 Task: Add a signature Grant Allen containing With sincere appreciation and warm wishes, Grant Allen to email address softage.5@softage.net and add a label Therapy
Action: Mouse moved to (658, 226)
Screenshot: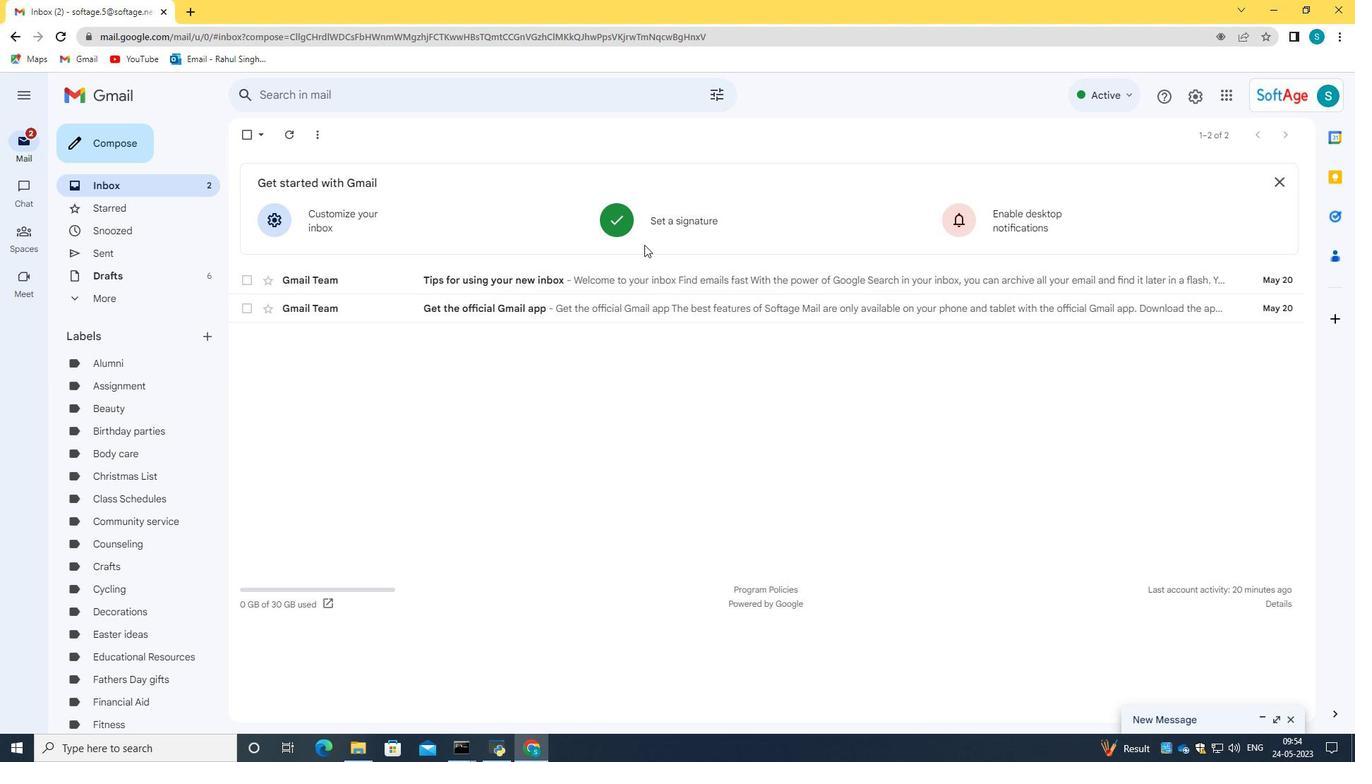 
Action: Mouse pressed left at (658, 226)
Screenshot: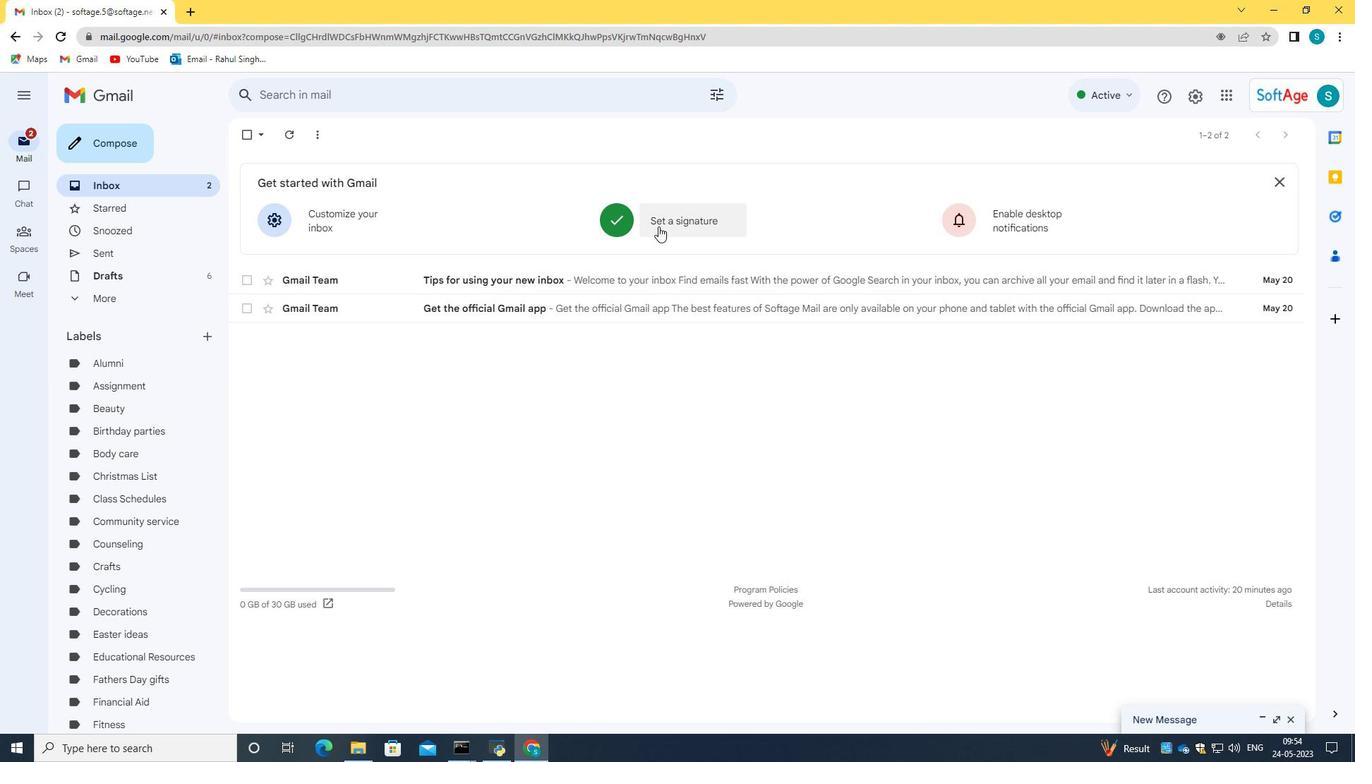 
Action: Mouse moved to (705, 314)
Screenshot: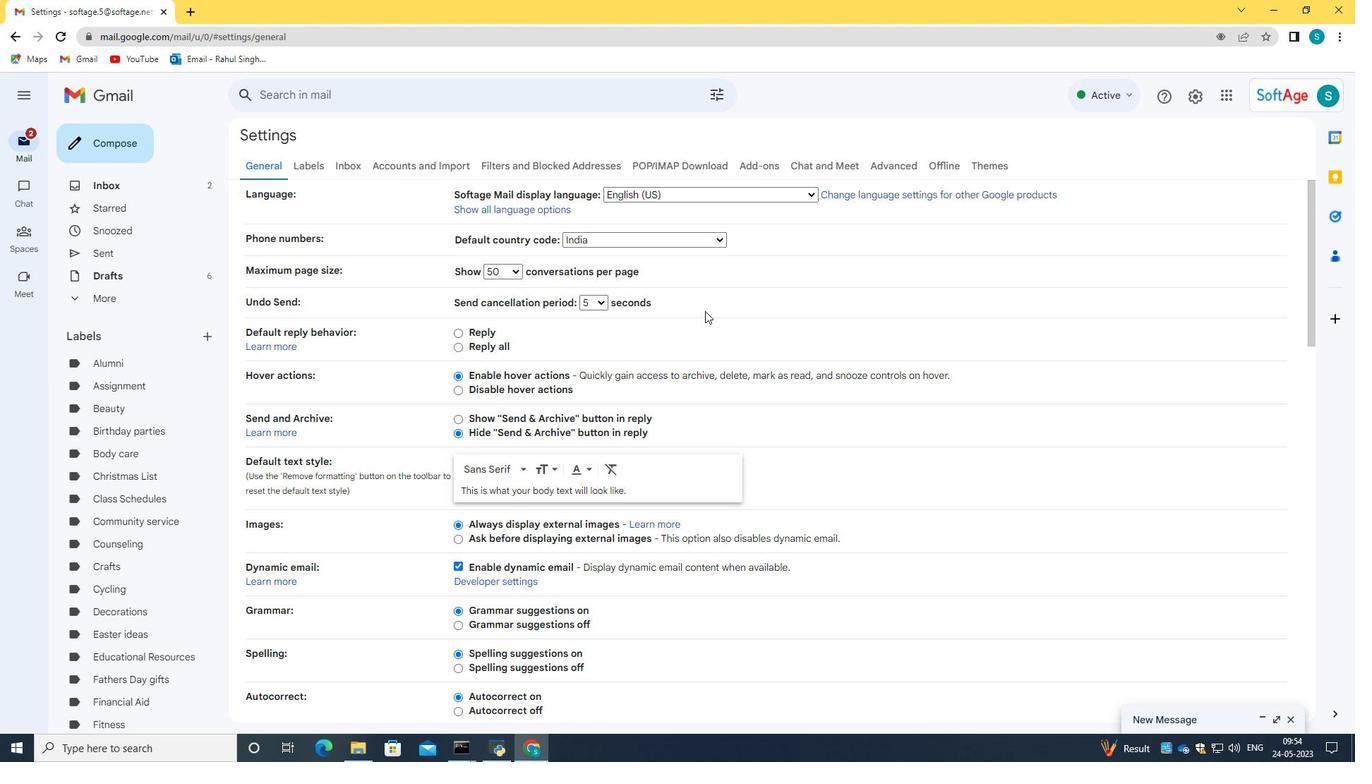 
Action: Mouse scrolled (705, 313) with delta (0, 0)
Screenshot: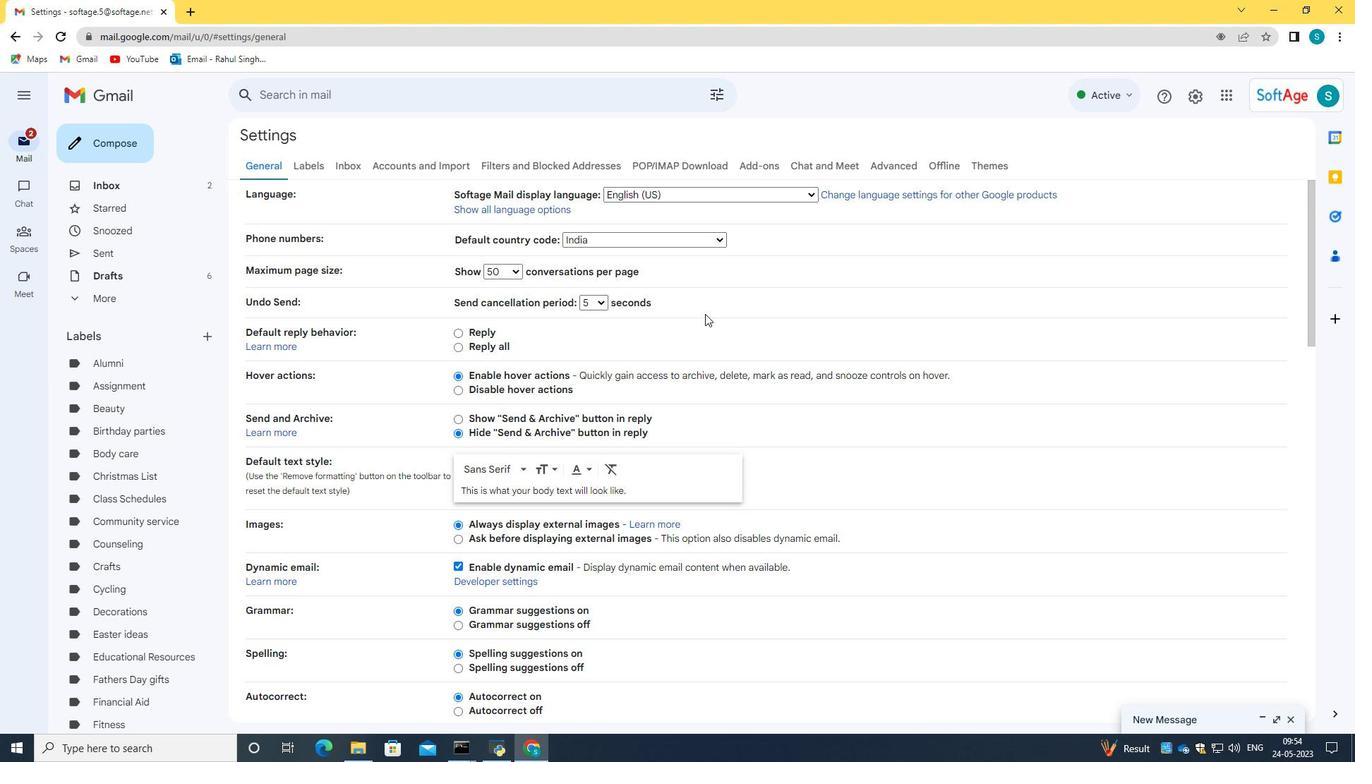 
Action: Mouse scrolled (705, 313) with delta (0, 0)
Screenshot: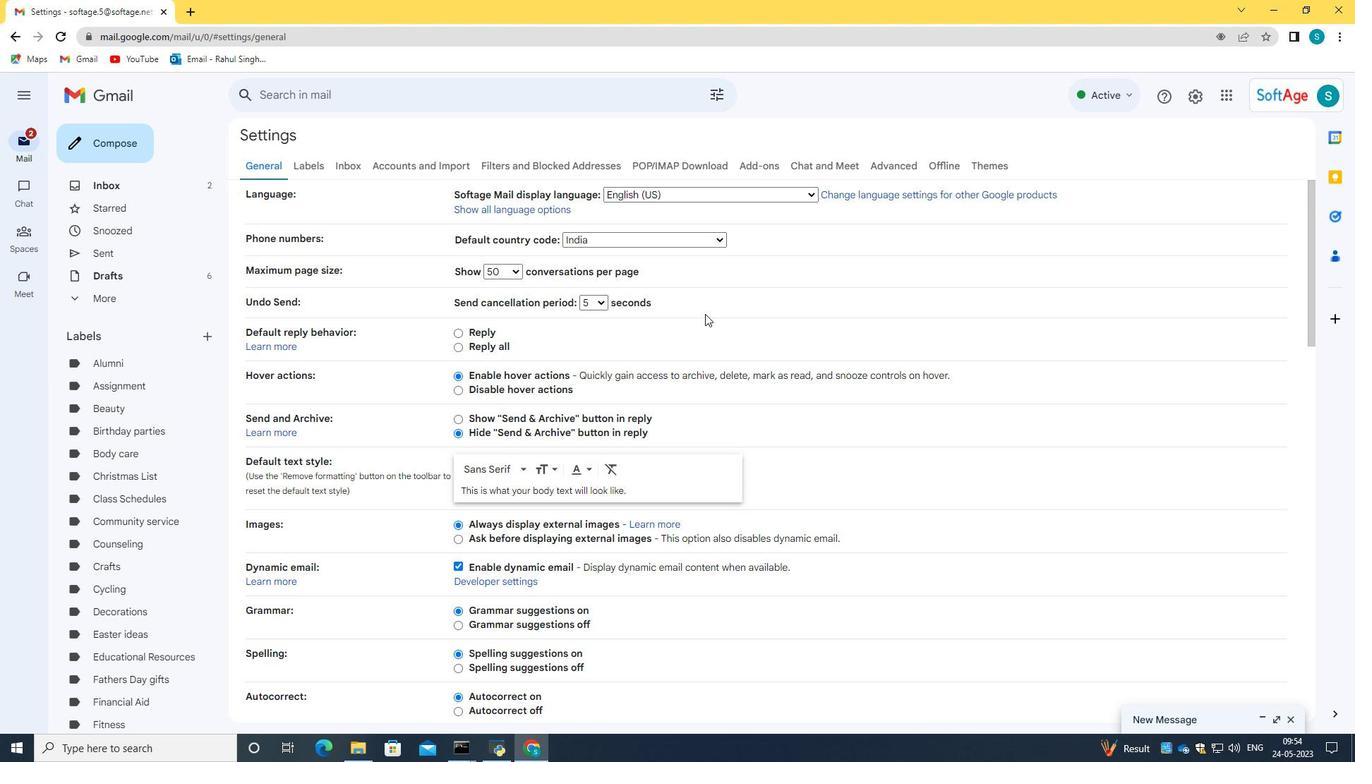 
Action: Mouse scrolled (705, 313) with delta (0, 0)
Screenshot: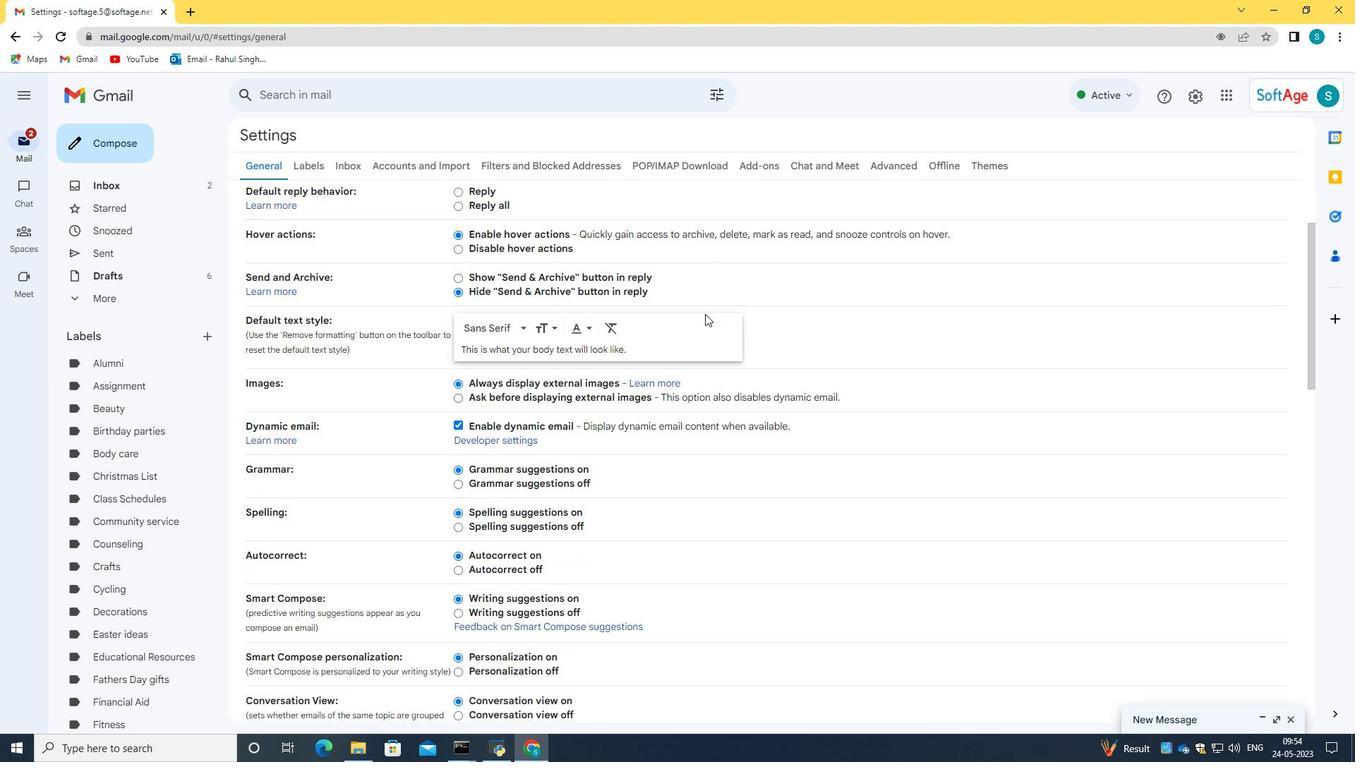 
Action: Mouse scrolled (705, 313) with delta (0, 0)
Screenshot: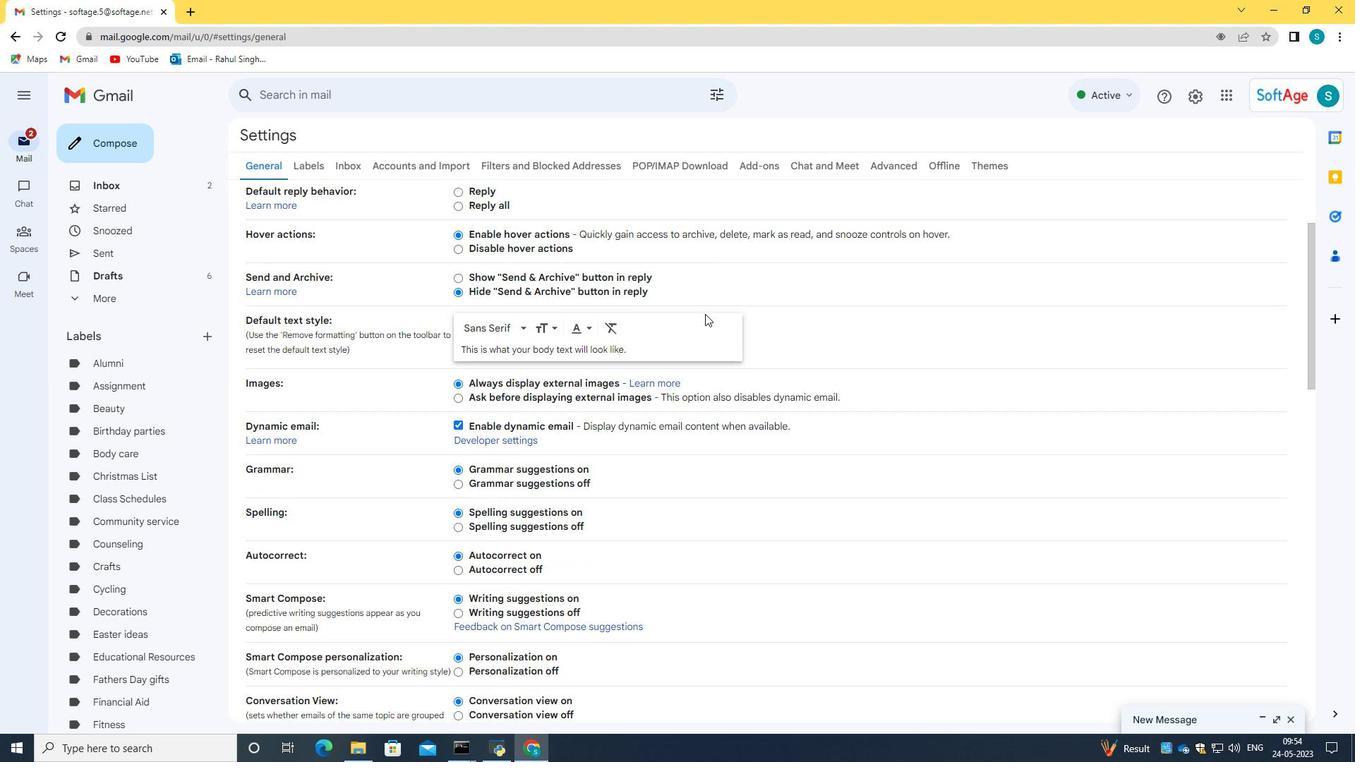 
Action: Mouse scrolled (705, 313) with delta (0, 0)
Screenshot: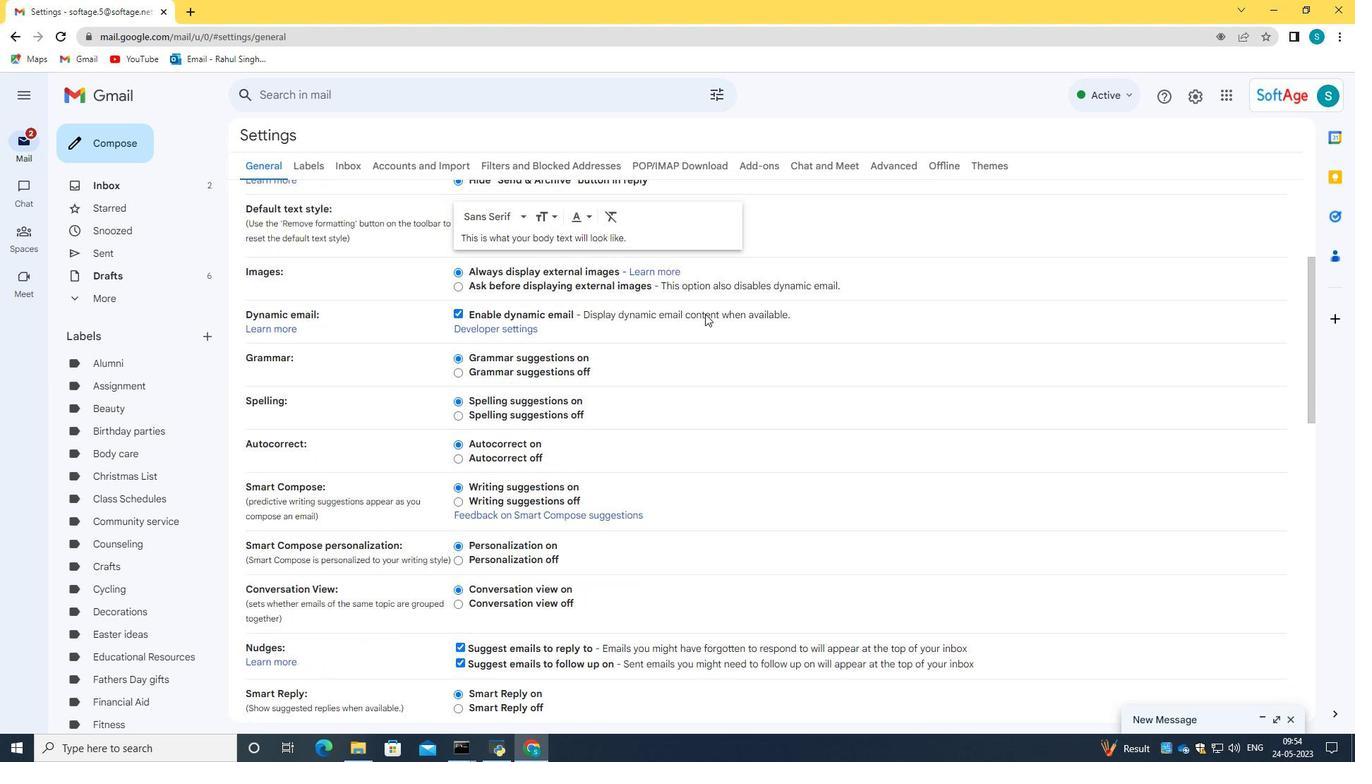 
Action: Mouse scrolled (705, 313) with delta (0, 0)
Screenshot: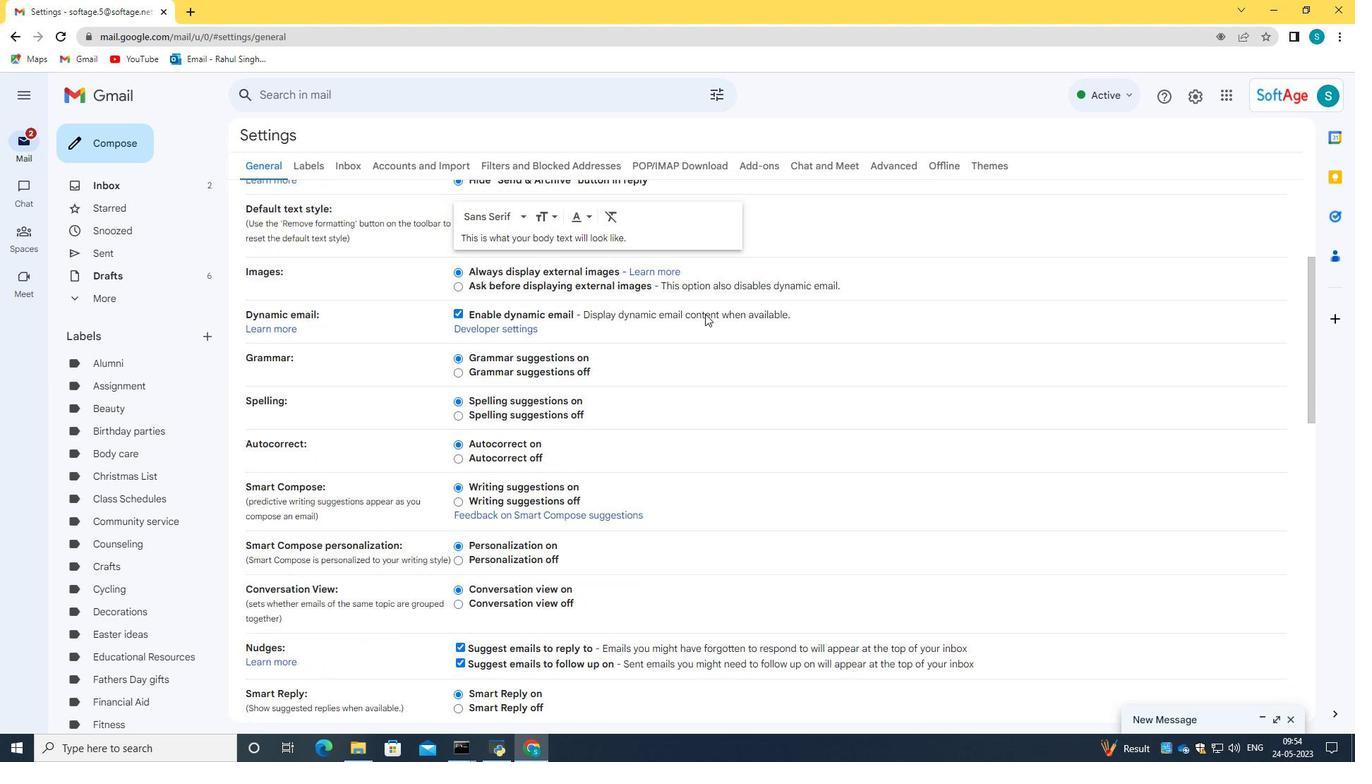 
Action: Mouse scrolled (705, 313) with delta (0, 0)
Screenshot: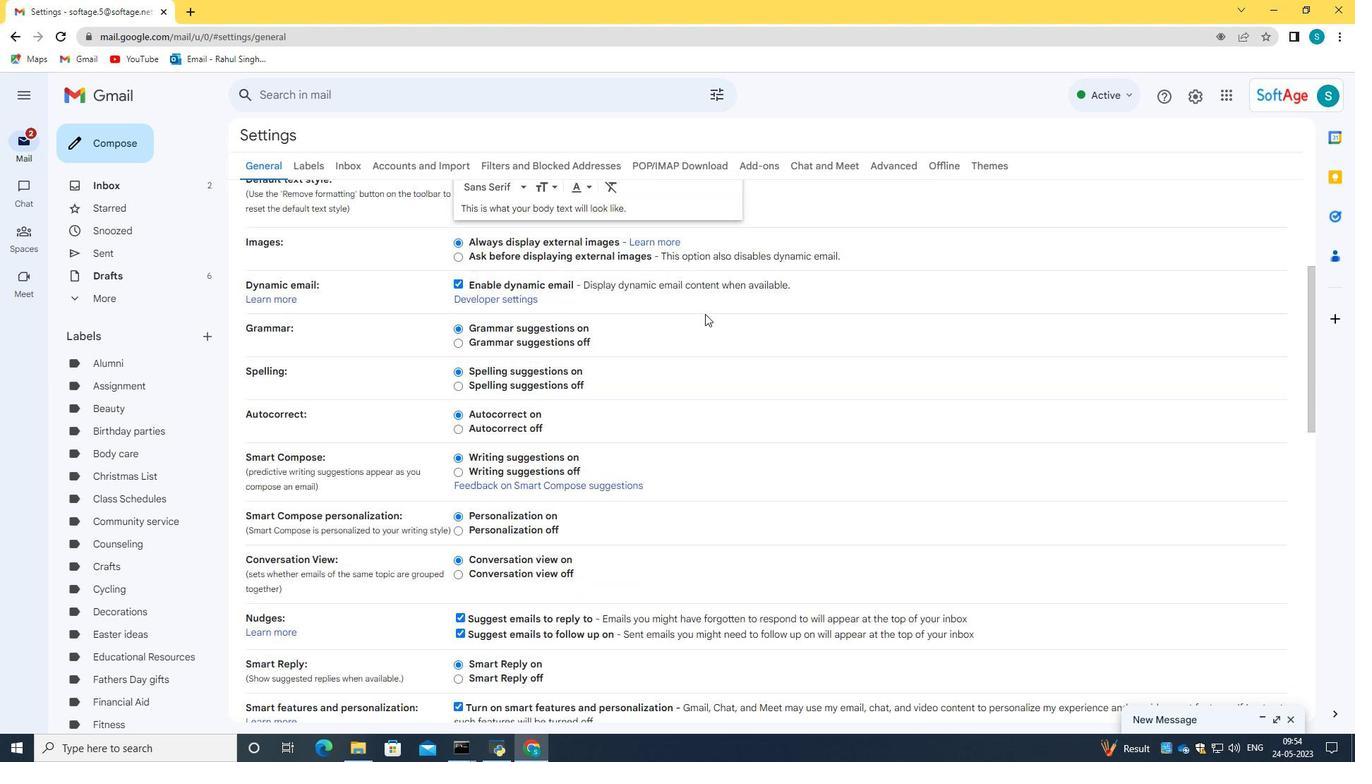 
Action: Mouse scrolled (705, 313) with delta (0, 0)
Screenshot: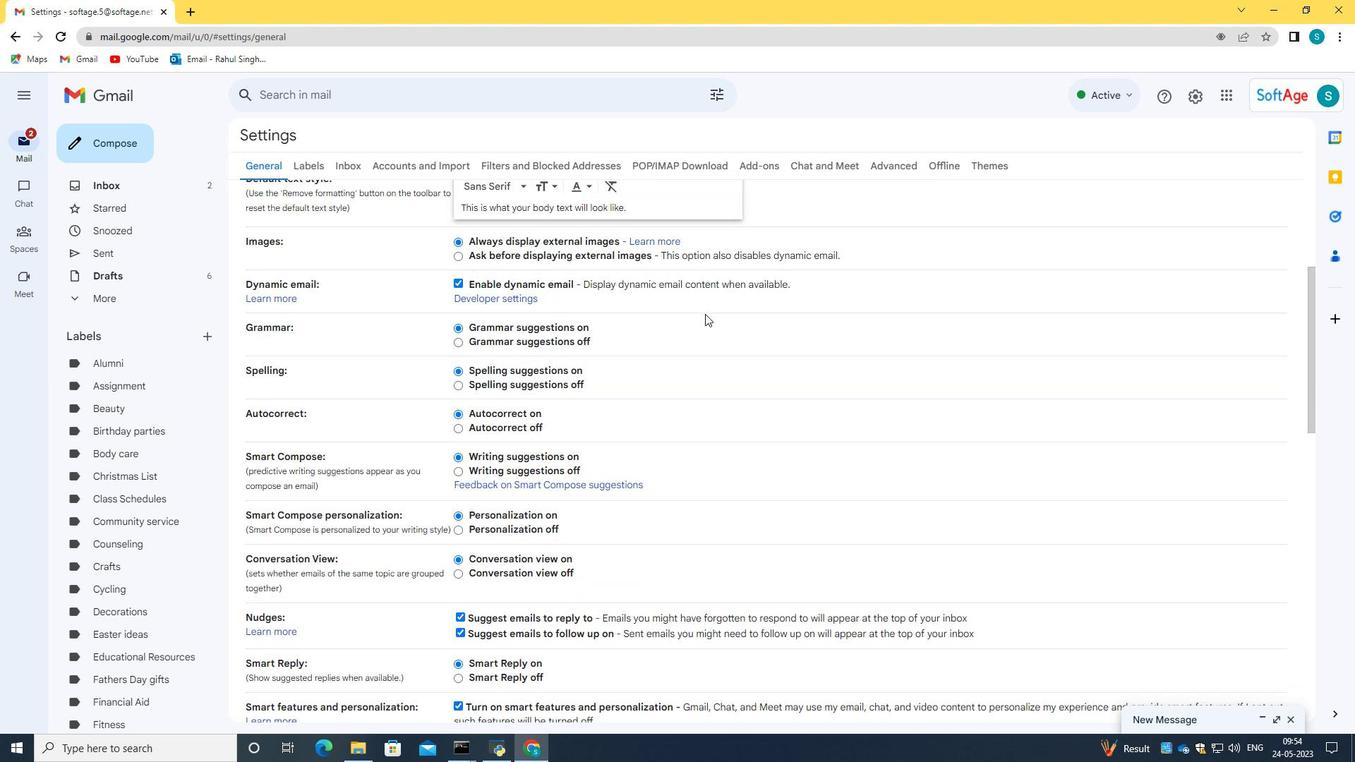 
Action: Mouse scrolled (705, 313) with delta (0, 0)
Screenshot: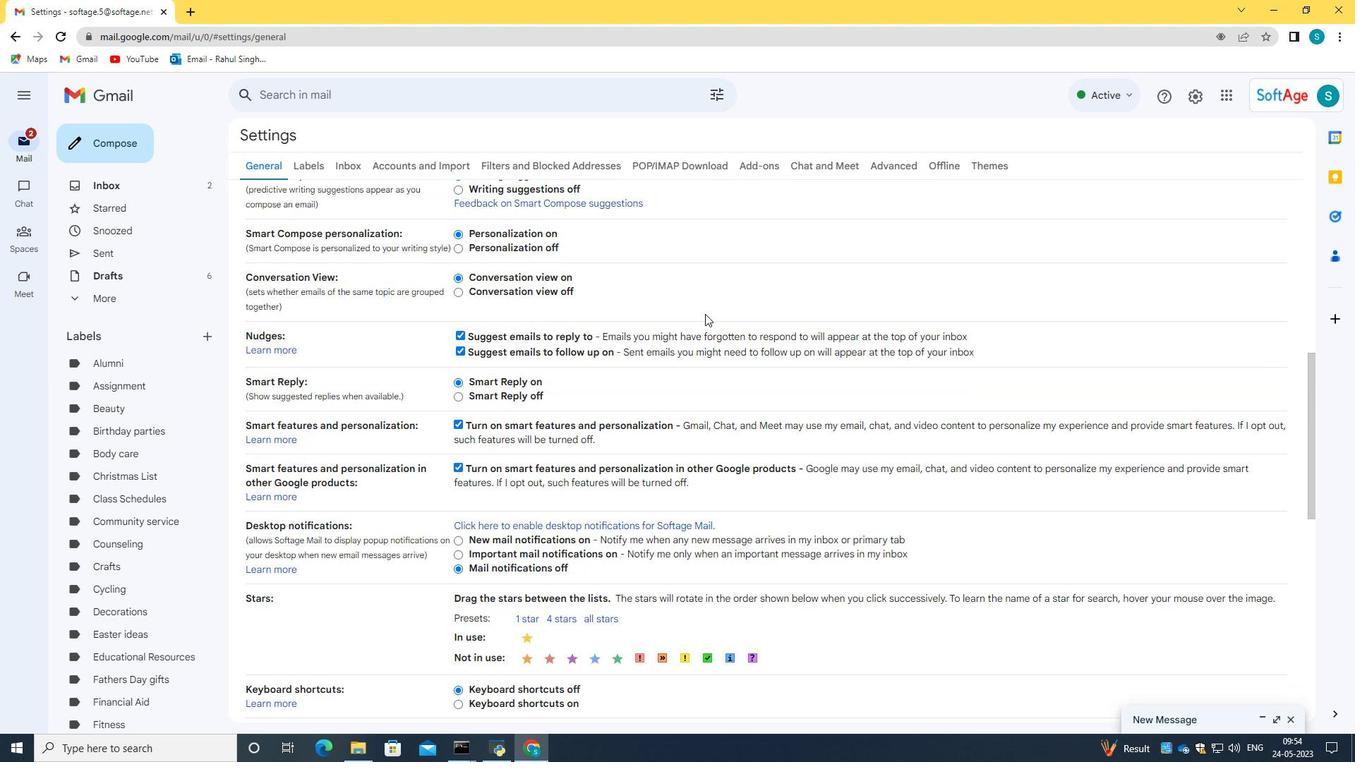
Action: Mouse scrolled (705, 313) with delta (0, 0)
Screenshot: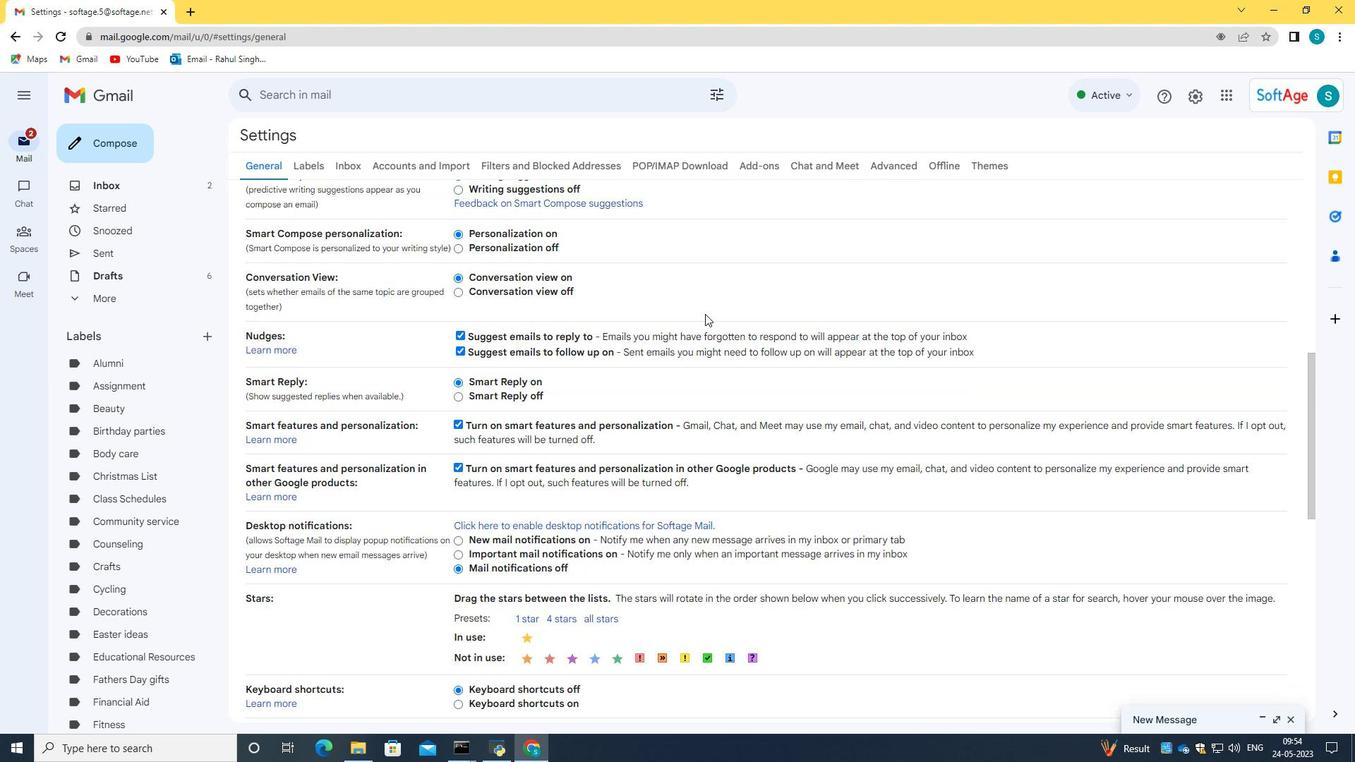 
Action: Mouse scrolled (705, 313) with delta (0, 0)
Screenshot: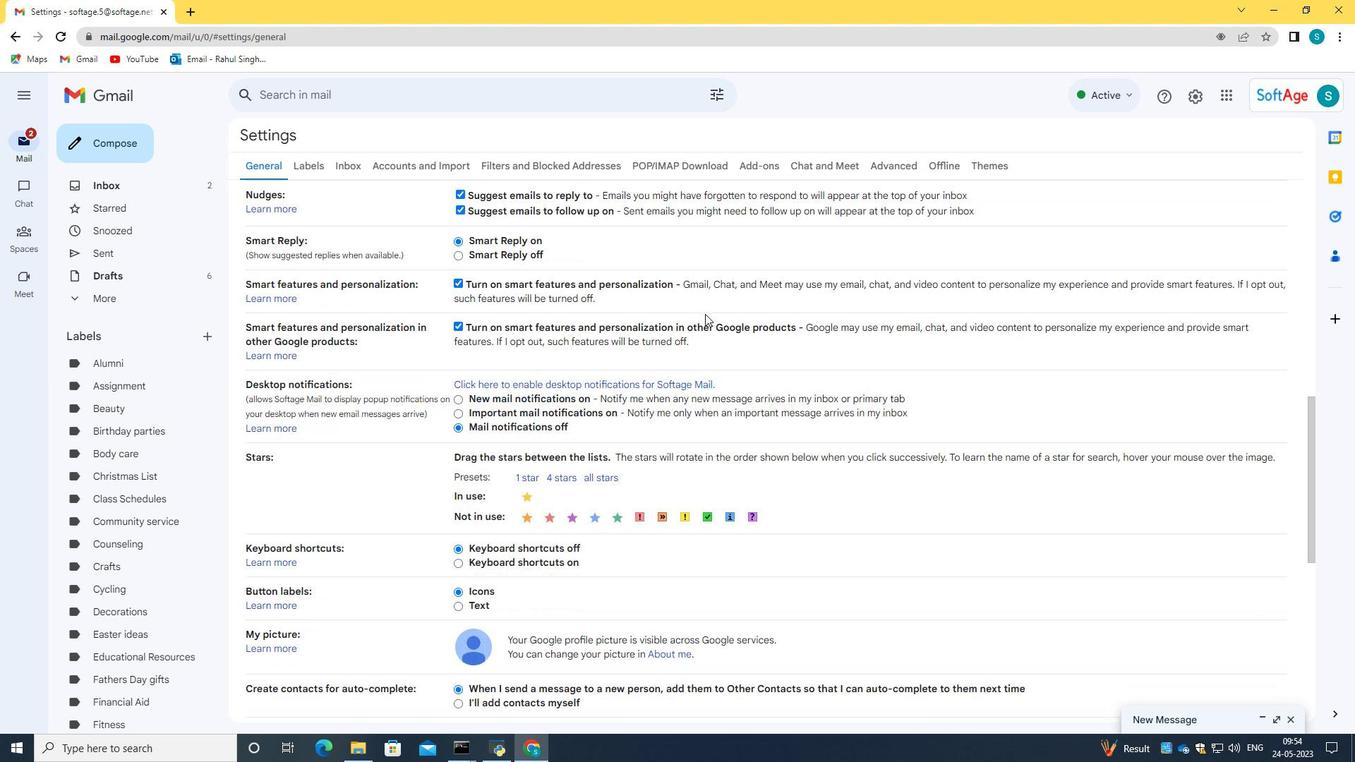 
Action: Mouse scrolled (705, 313) with delta (0, 0)
Screenshot: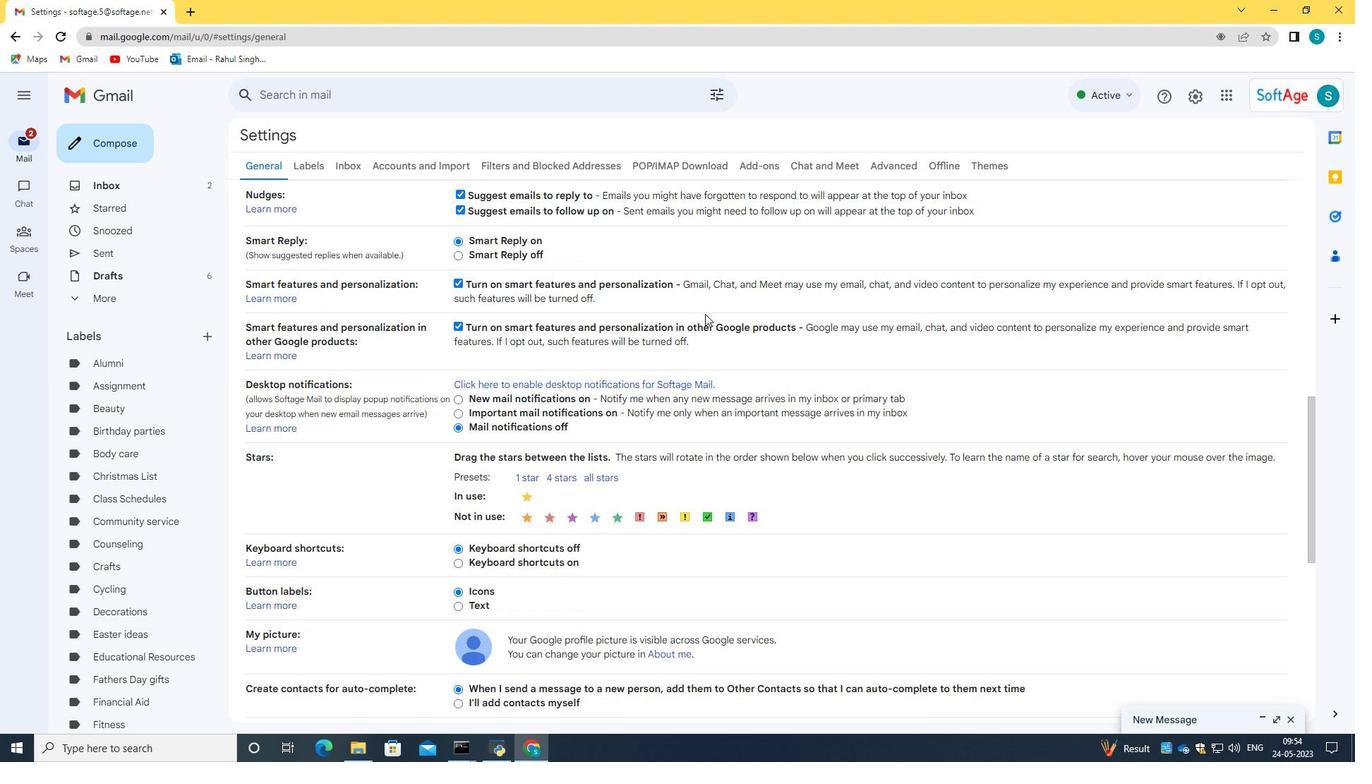 
Action: Mouse scrolled (705, 313) with delta (0, 0)
Screenshot: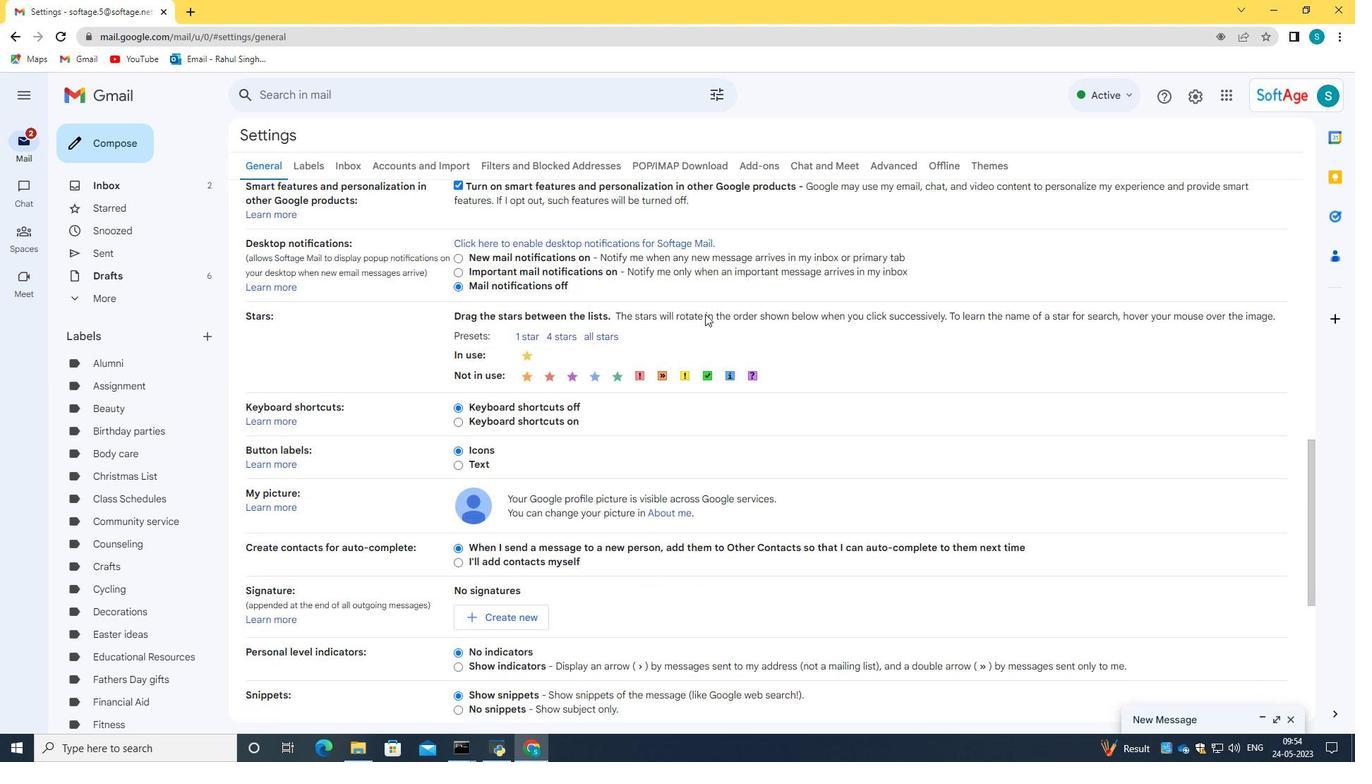 
Action: Mouse scrolled (705, 313) with delta (0, 0)
Screenshot: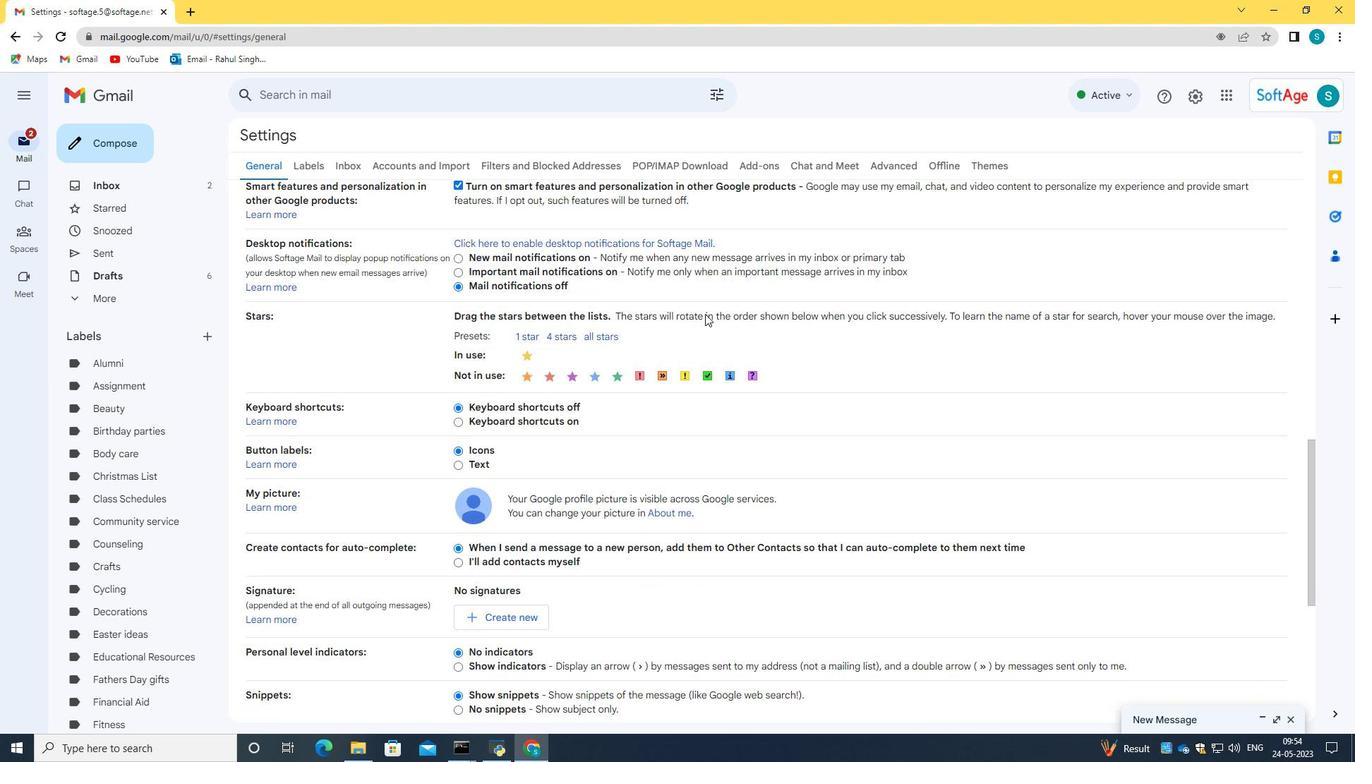 
Action: Mouse scrolled (705, 313) with delta (0, 0)
Screenshot: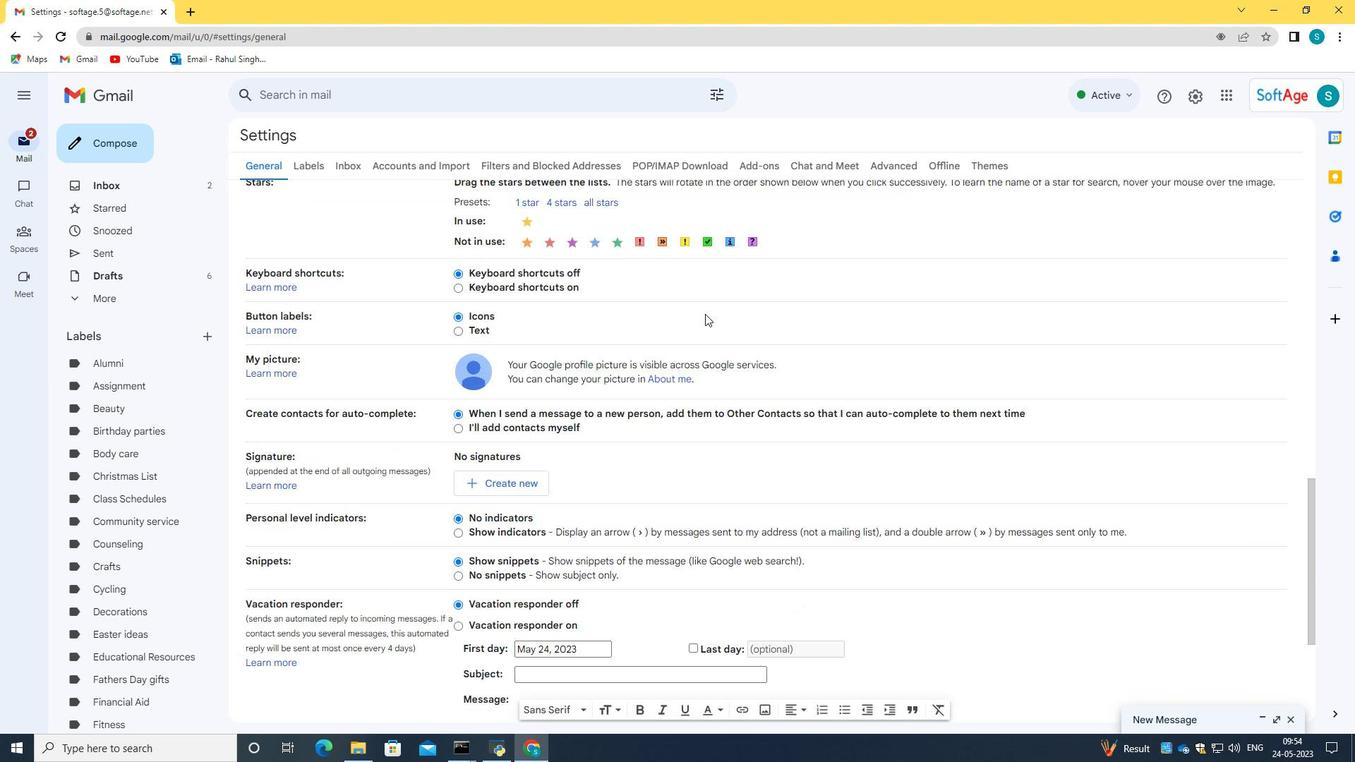 
Action: Mouse scrolled (705, 313) with delta (0, 0)
Screenshot: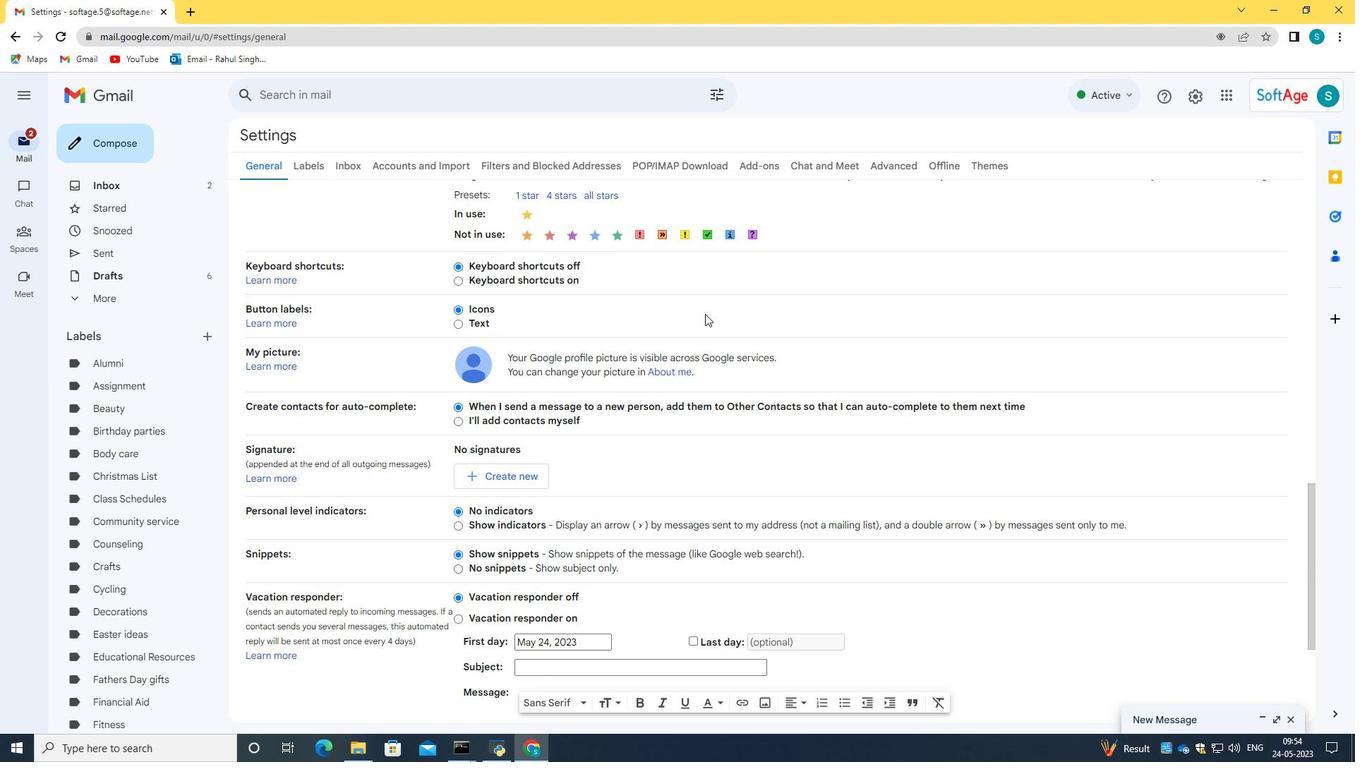 
Action: Mouse moved to (477, 337)
Screenshot: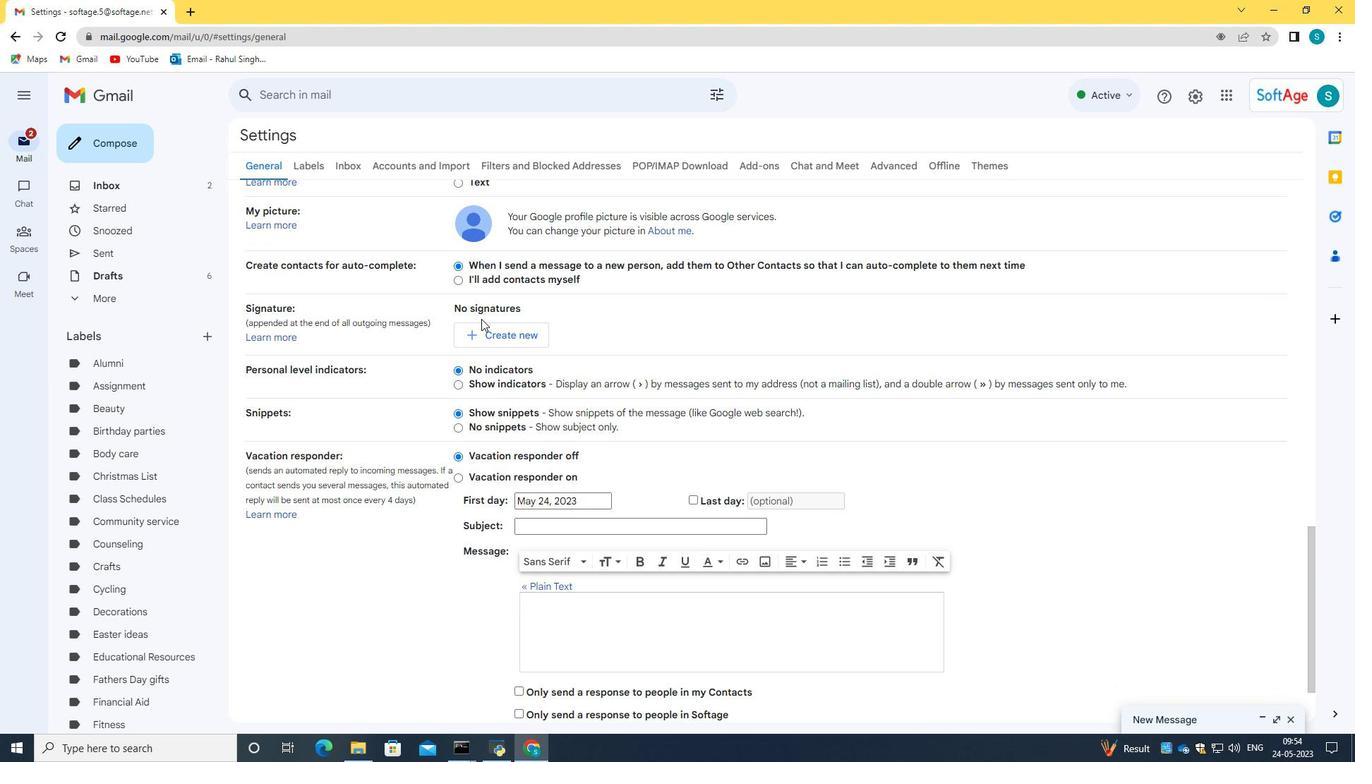 
Action: Mouse pressed left at (477, 337)
Screenshot: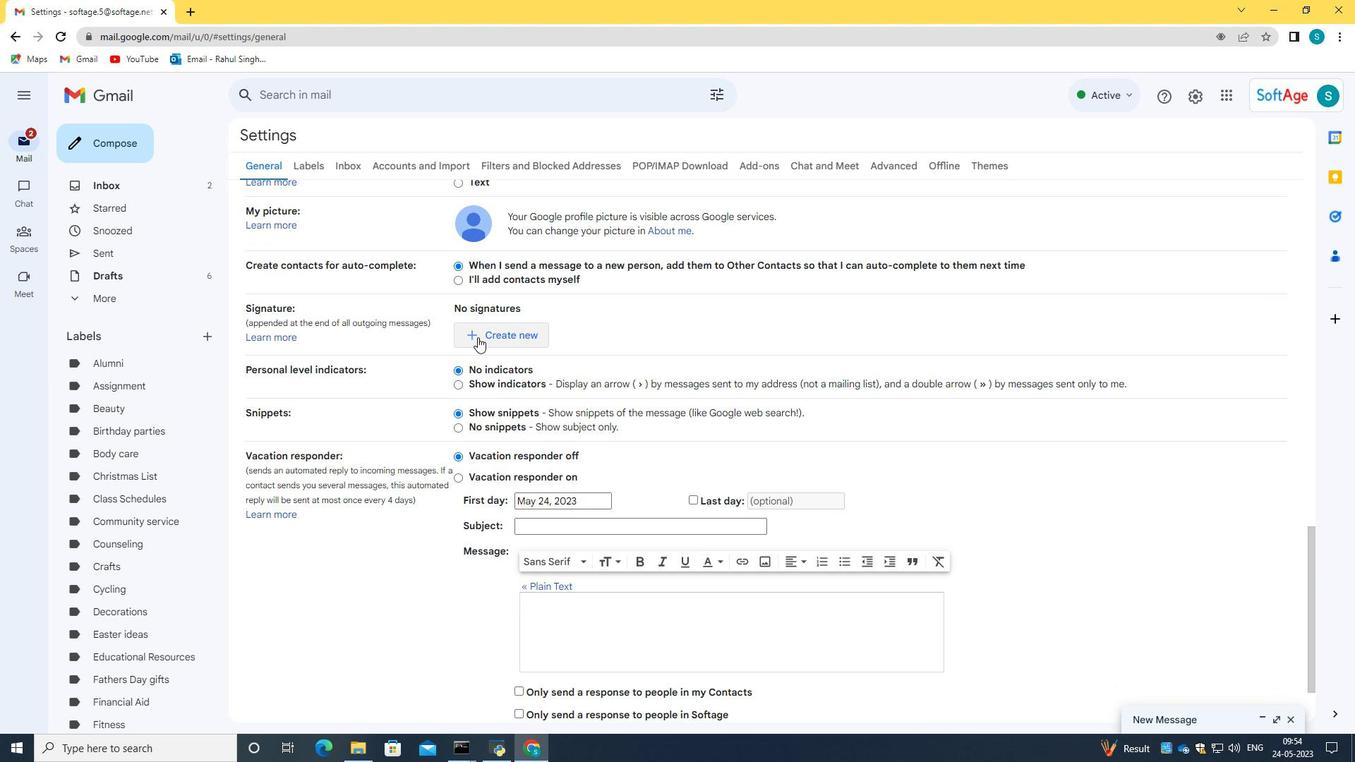 
Action: Mouse moved to (607, 385)
Screenshot: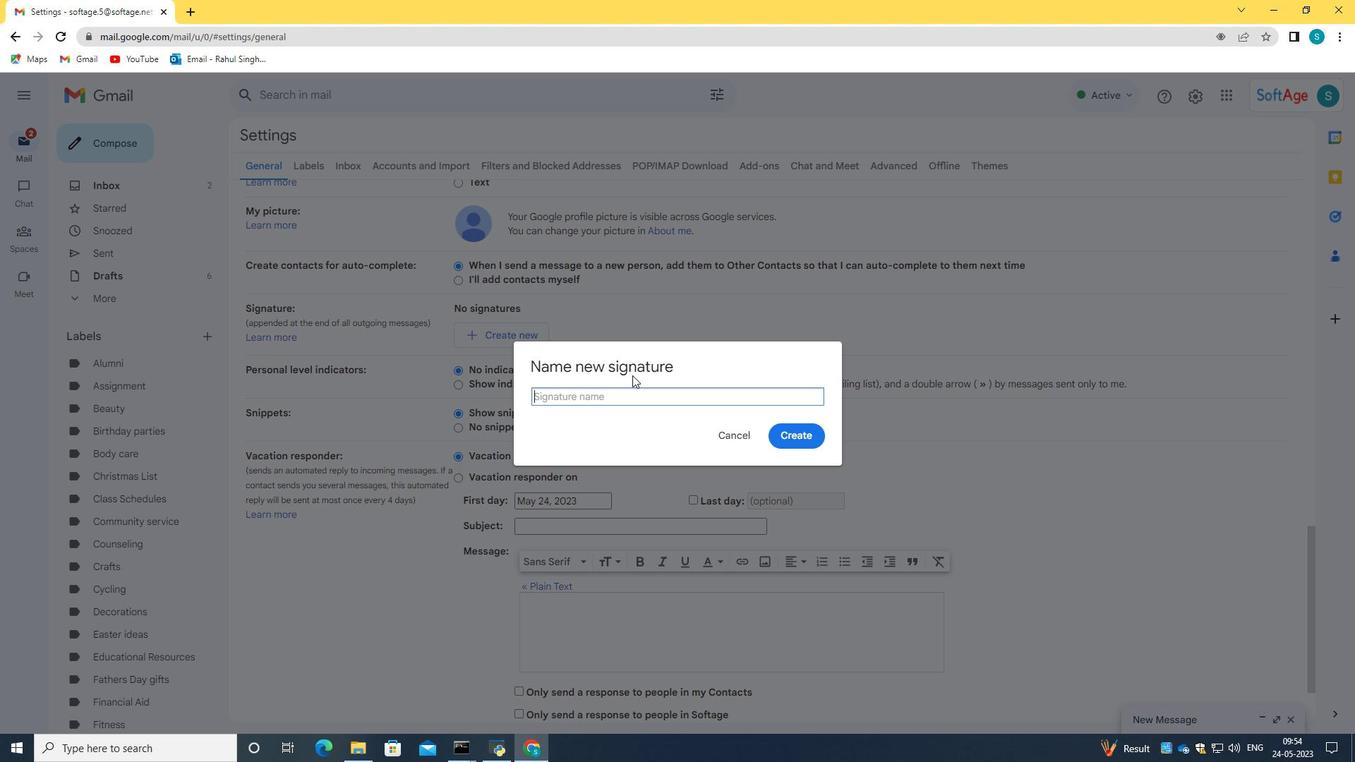 
Action: Key pressed <Key.caps_lock>G<Key.caps_lock>rant<Key.space><Key.caps_lock>C<Key.caps_lock><Key.backspace>a<Key.backspace><Key.caps_lock>A<Key.caps_lock>llen
Screenshot: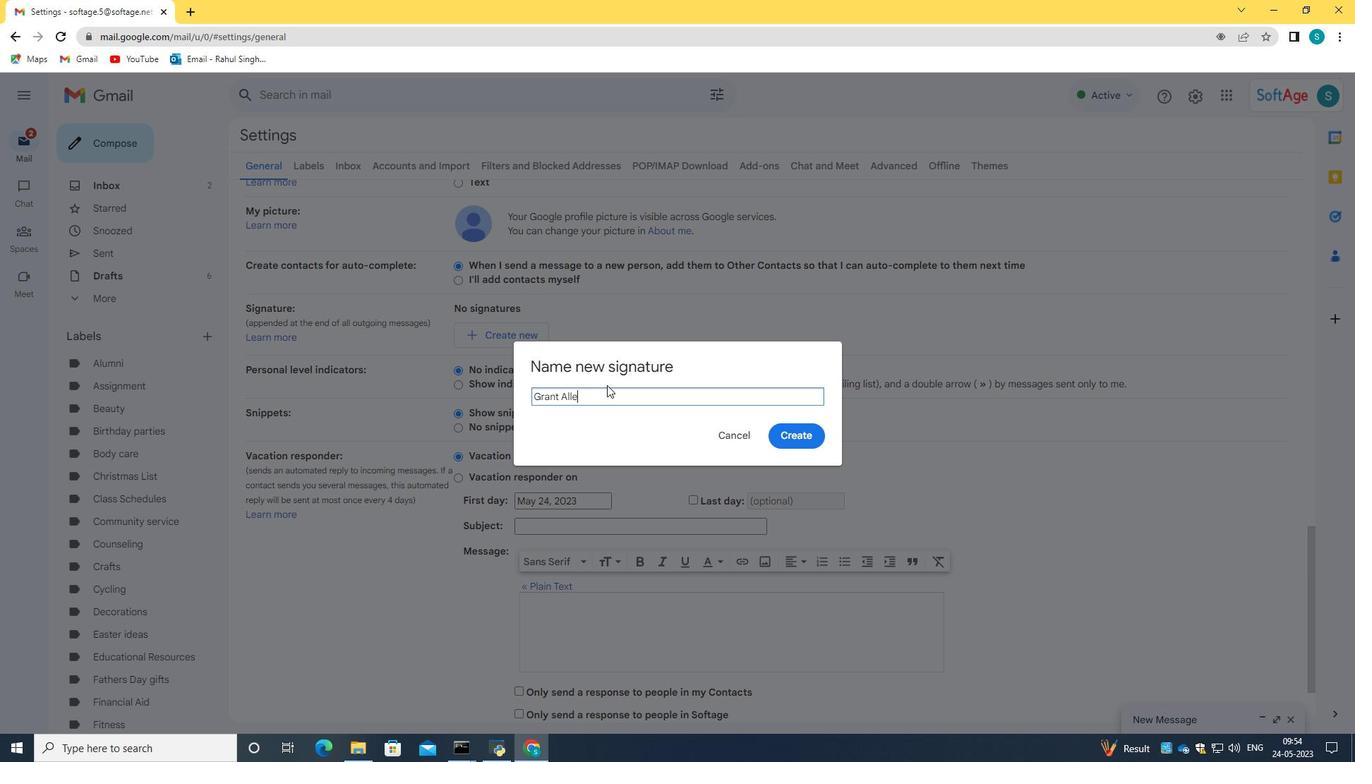 
Action: Mouse moved to (795, 425)
Screenshot: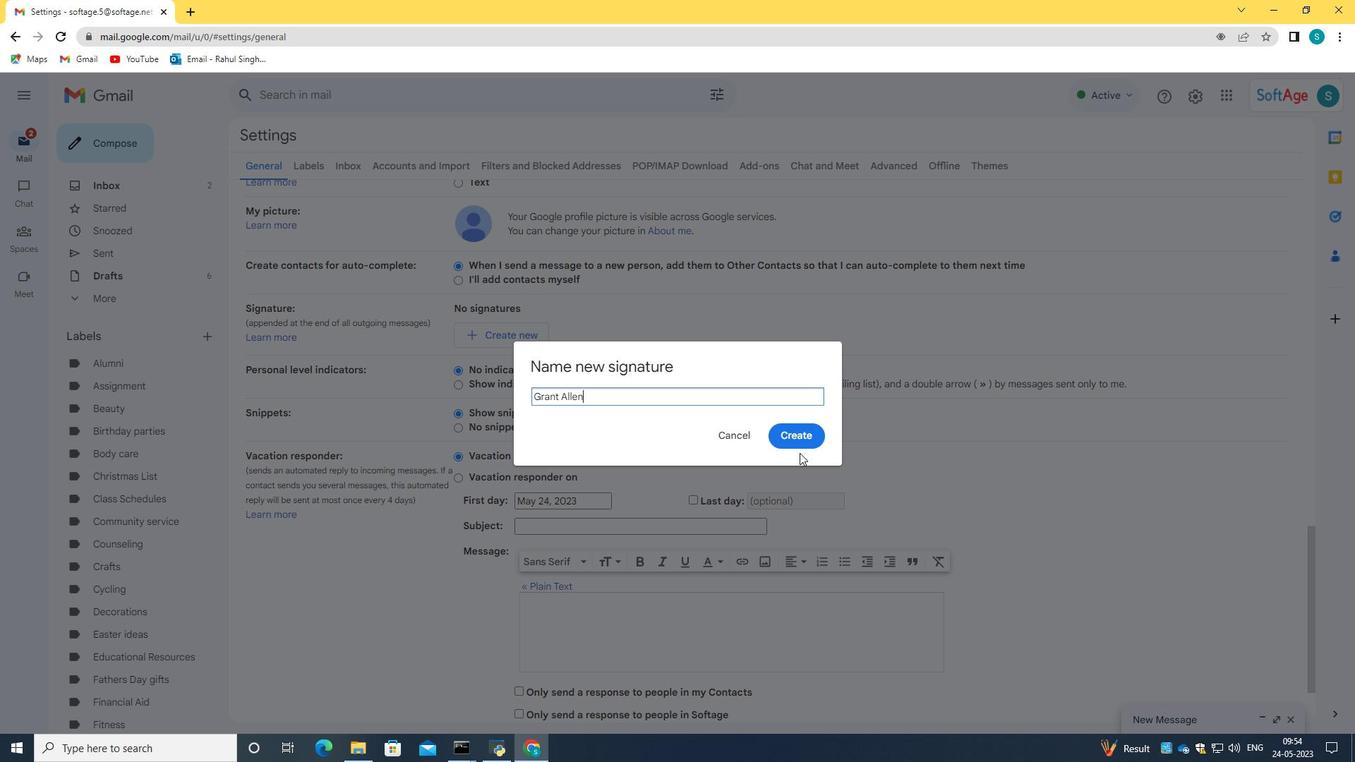 
Action: Mouse pressed left at (795, 425)
Screenshot: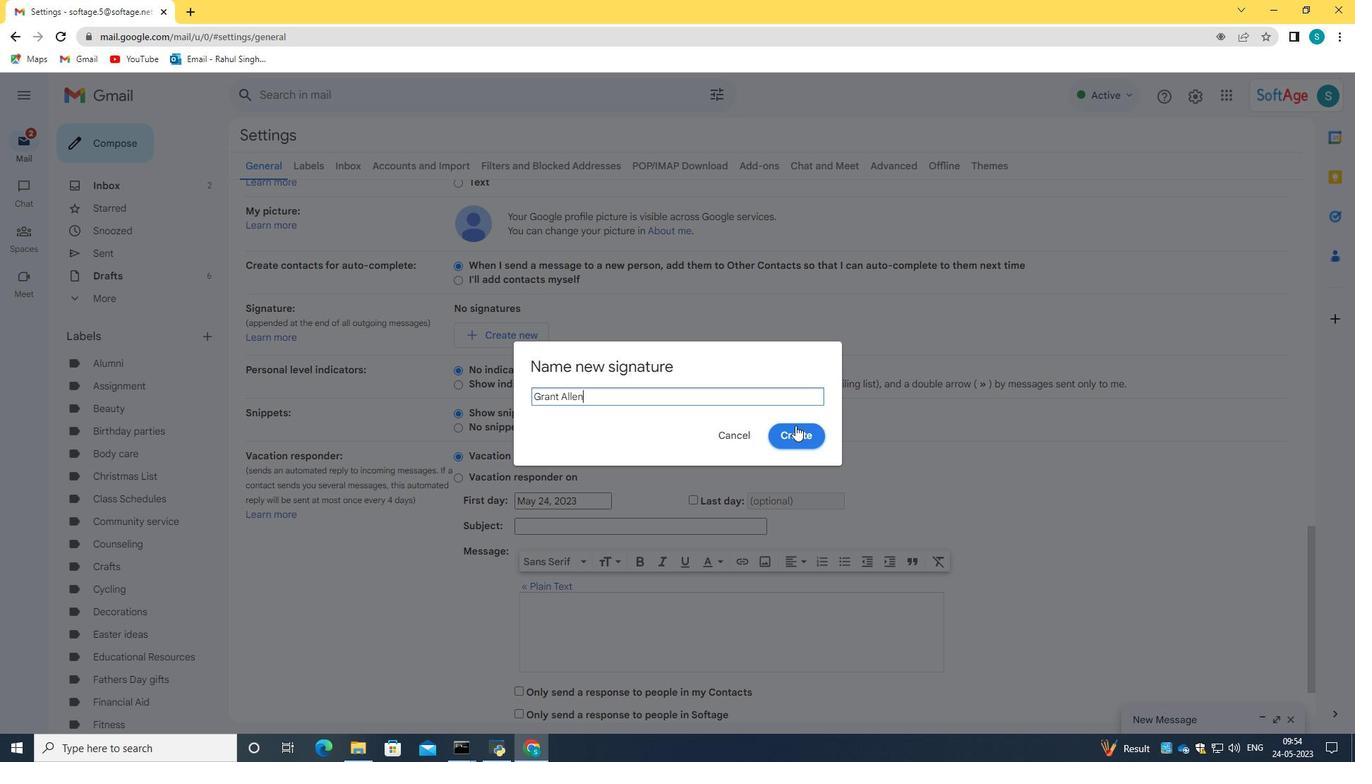 
Action: Mouse moved to (677, 367)
Screenshot: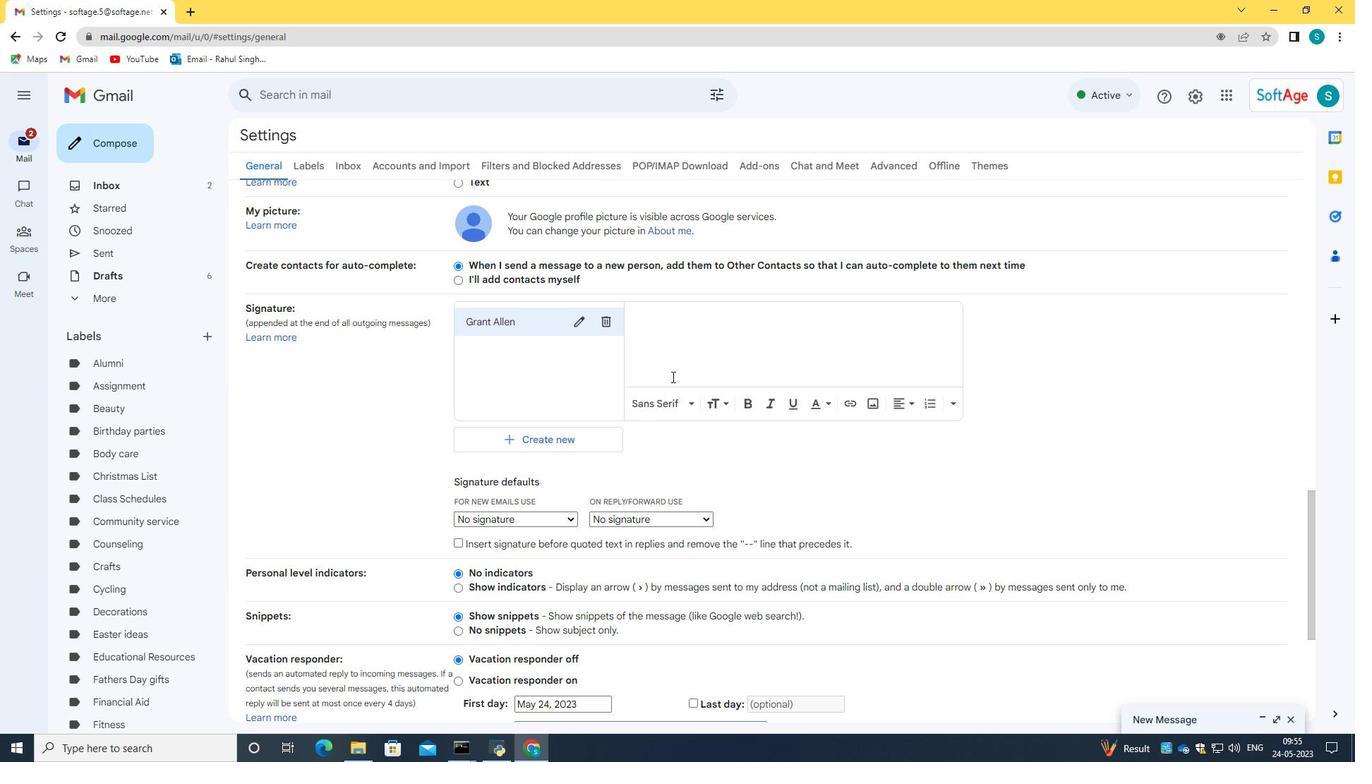 
Action: Mouse pressed left at (677, 367)
Screenshot: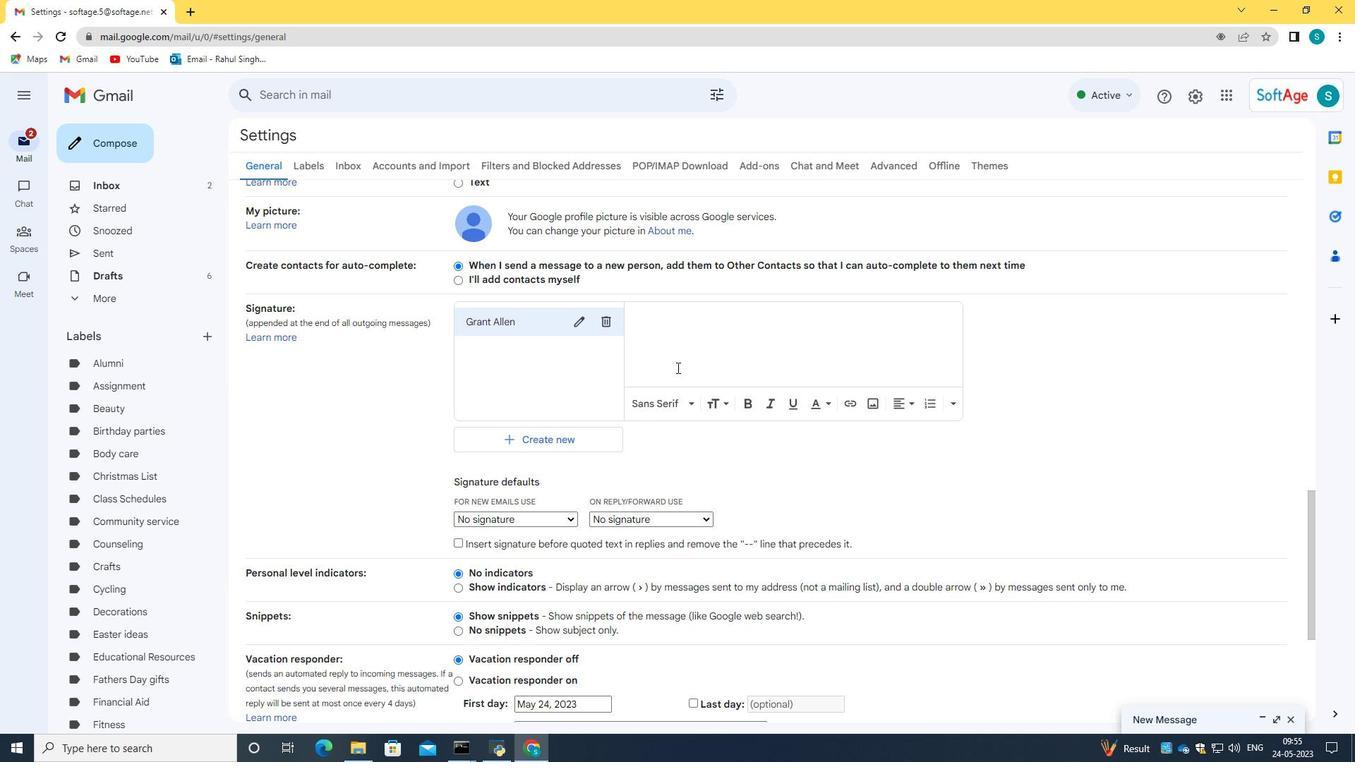 
Action: Key pressed <Key.caps_lock><Key.caps_lock>sincere<Key.space>appreciation<Key.space><Key.caps_lock>AND<Key.space><Key.caps_lock><Key.backspace><Key.backspace><Key.backspace><Key.backspace>and<Key.space>warm<Key.space>wishes,<Key.enter><Key.caps_lock>G<Key.caps_lock>rant<Key.space><Key.caps_lock>A<Key.caps_lock>llen
Screenshot: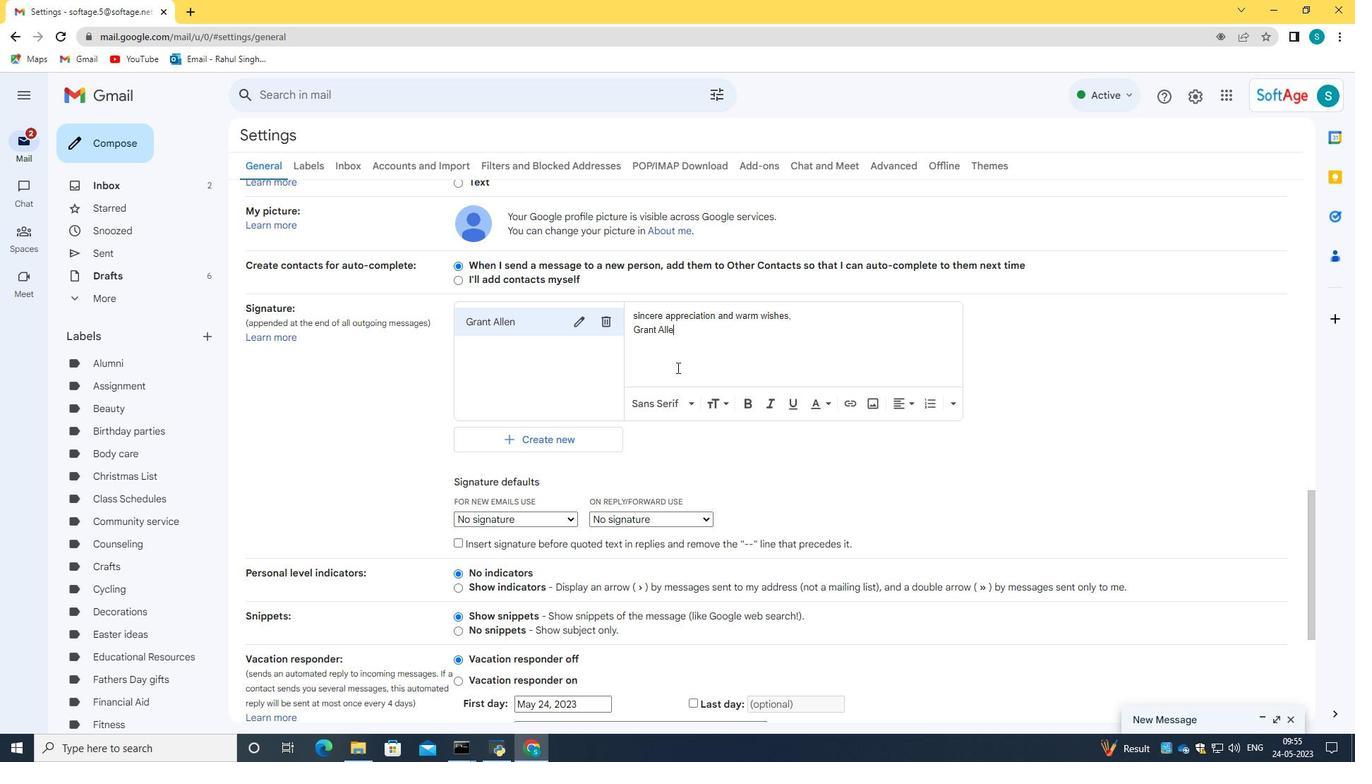 
Action: Mouse scrolled (677, 367) with delta (0, 0)
Screenshot: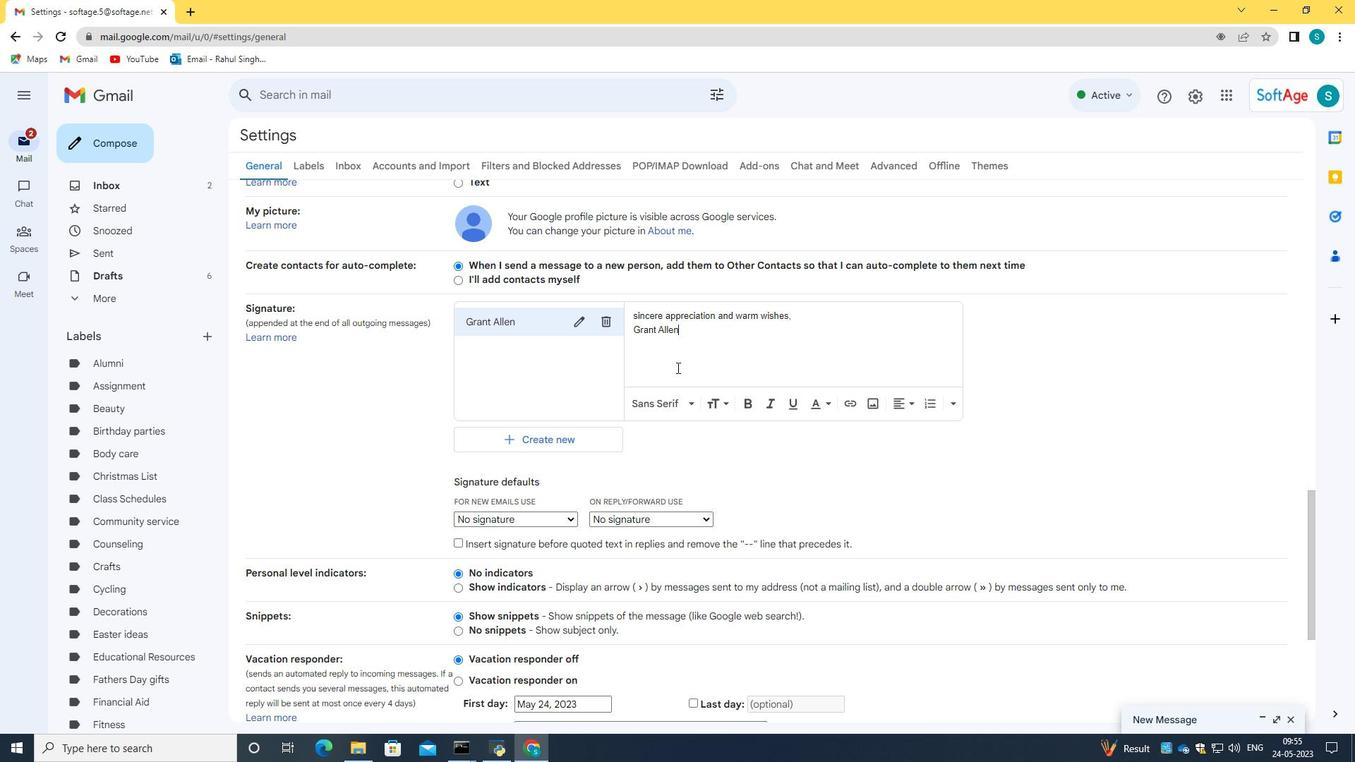 
Action: Mouse scrolled (677, 367) with delta (0, 0)
Screenshot: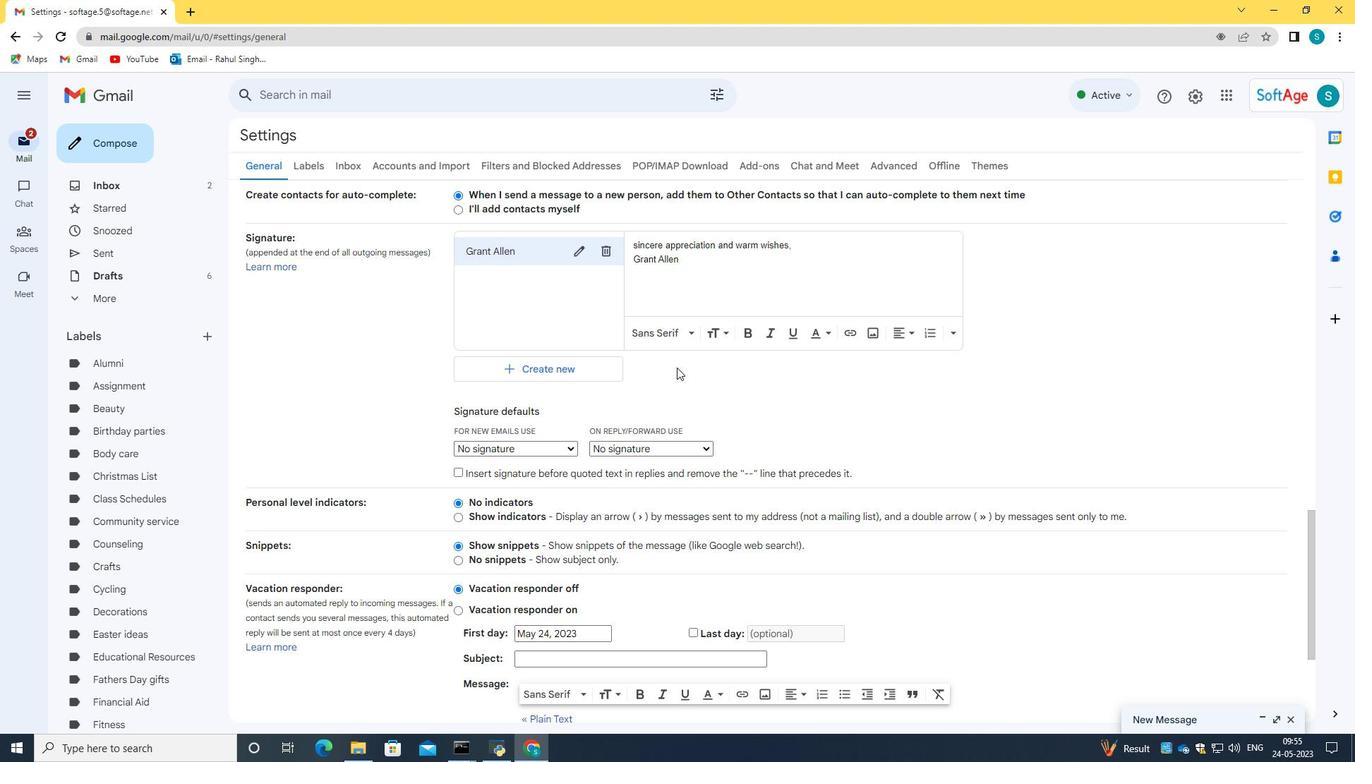 
Action: Mouse scrolled (677, 367) with delta (0, 0)
Screenshot: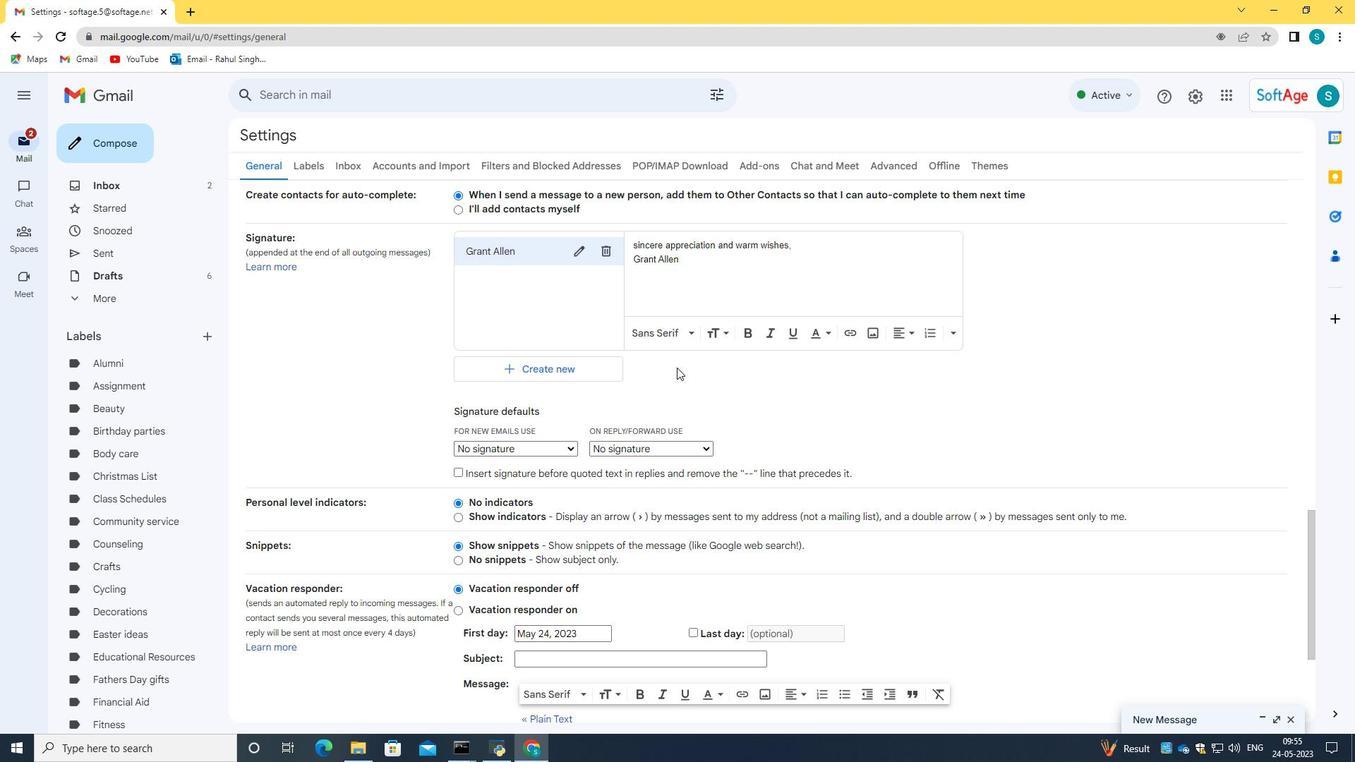 
Action: Mouse scrolled (677, 367) with delta (0, 0)
Screenshot: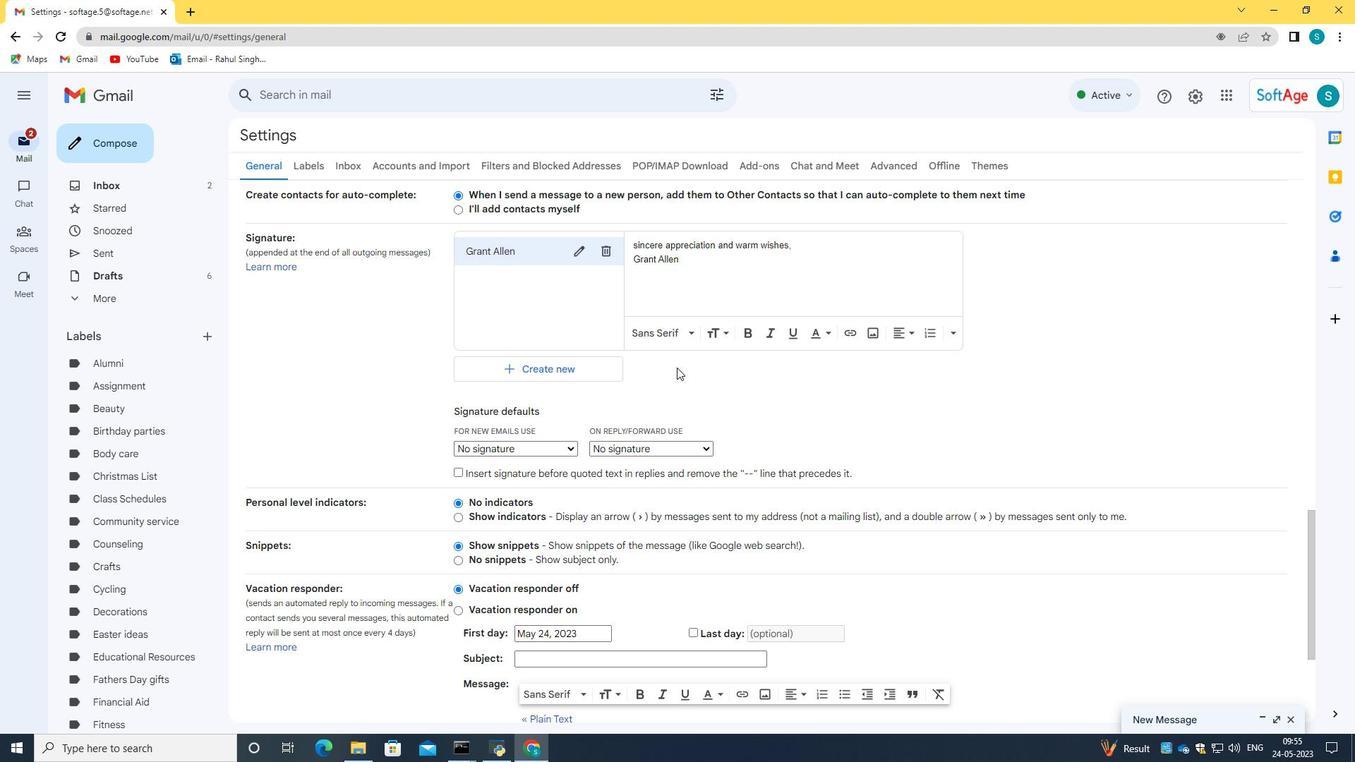 
Action: Mouse scrolled (677, 367) with delta (0, 0)
Screenshot: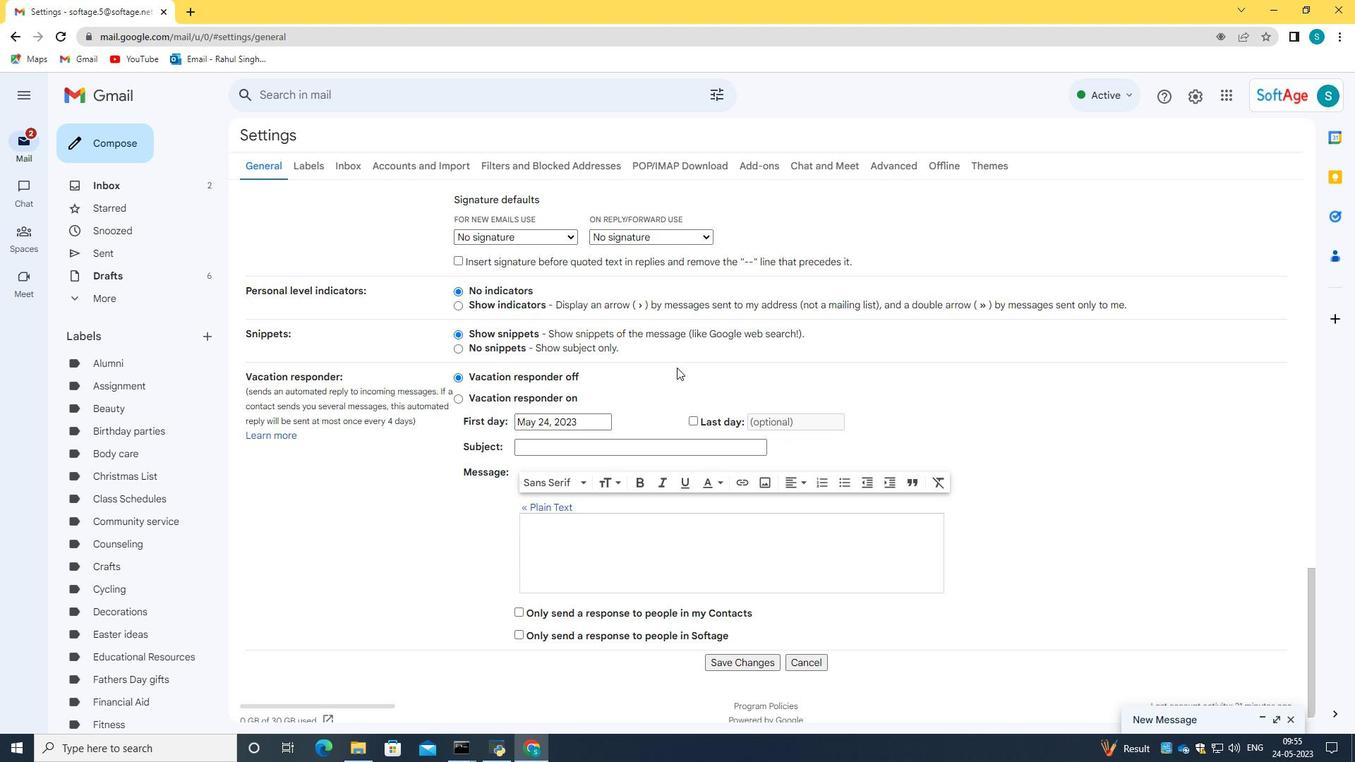 
Action: Mouse scrolled (677, 367) with delta (0, 0)
Screenshot: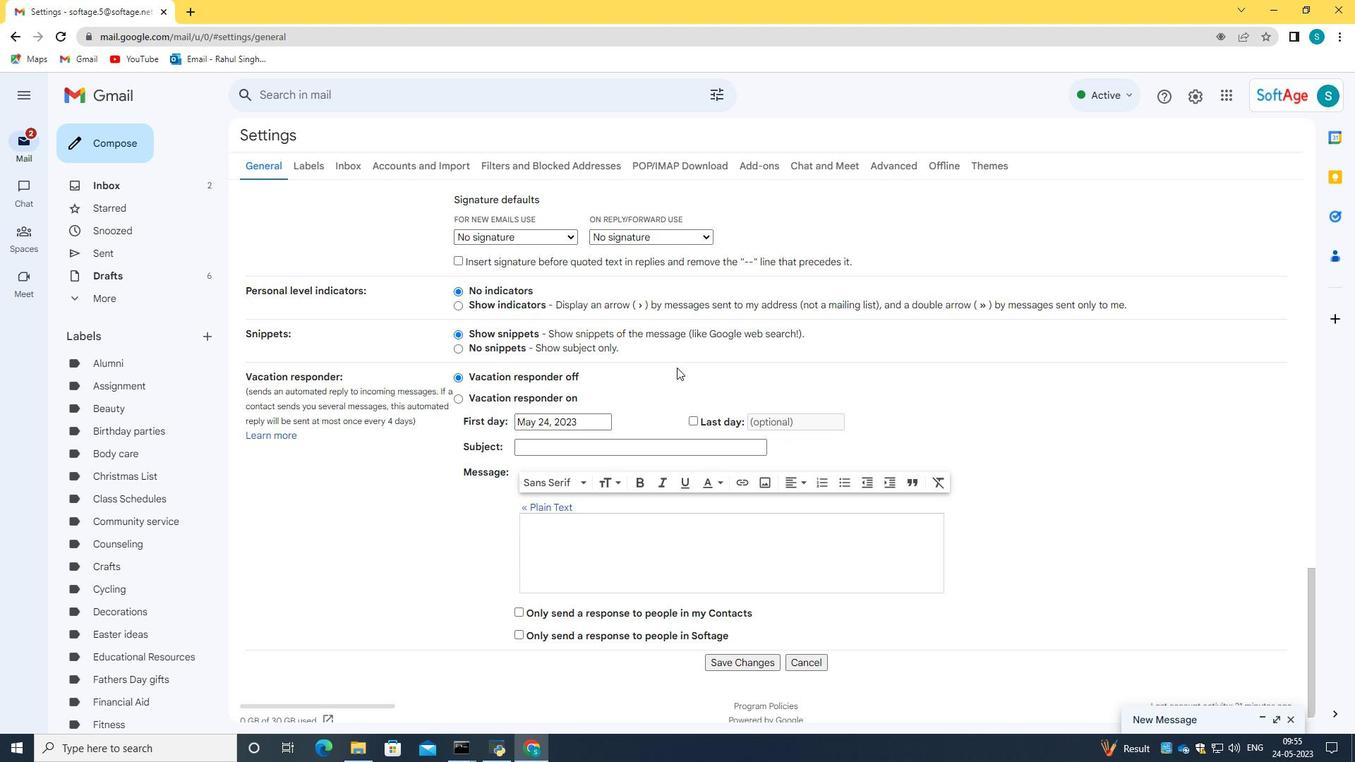 
Action: Mouse moved to (725, 644)
Screenshot: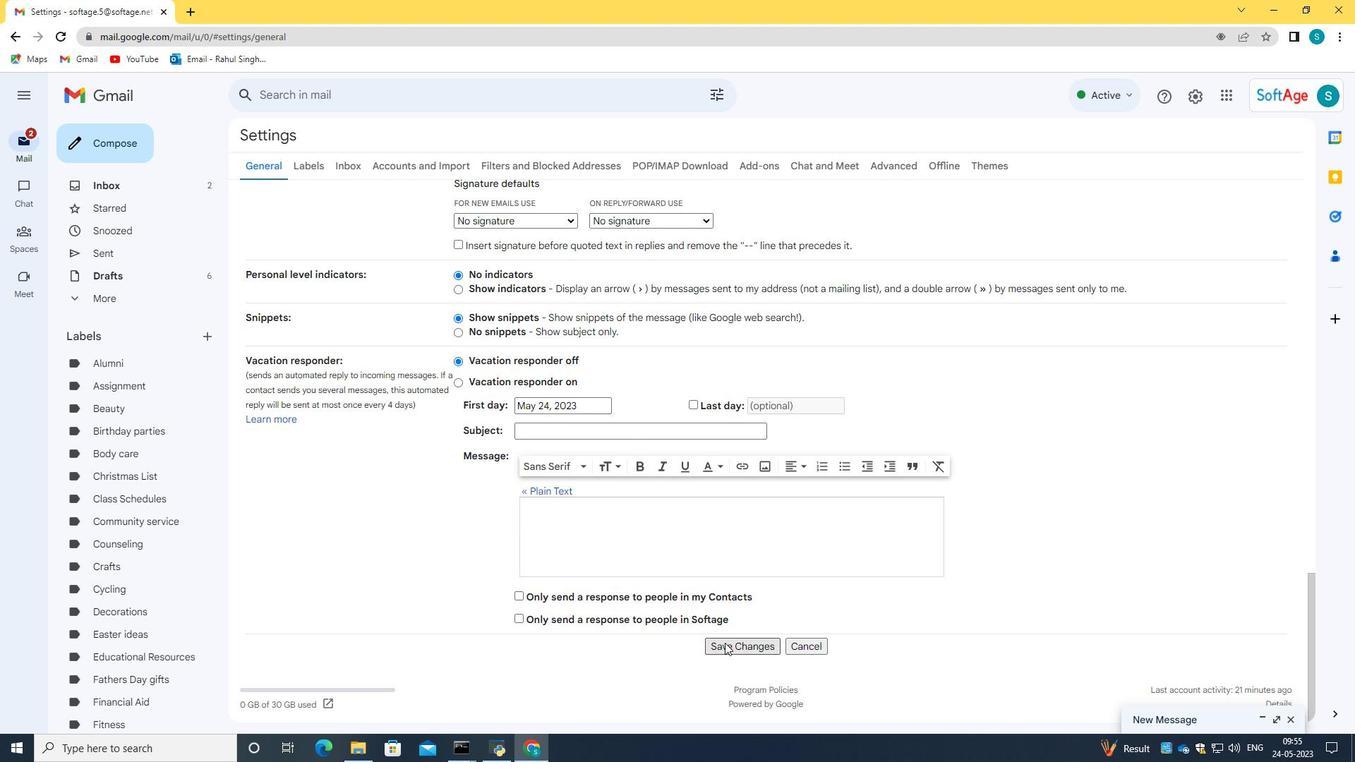 
Action: Mouse pressed left at (725, 644)
Screenshot: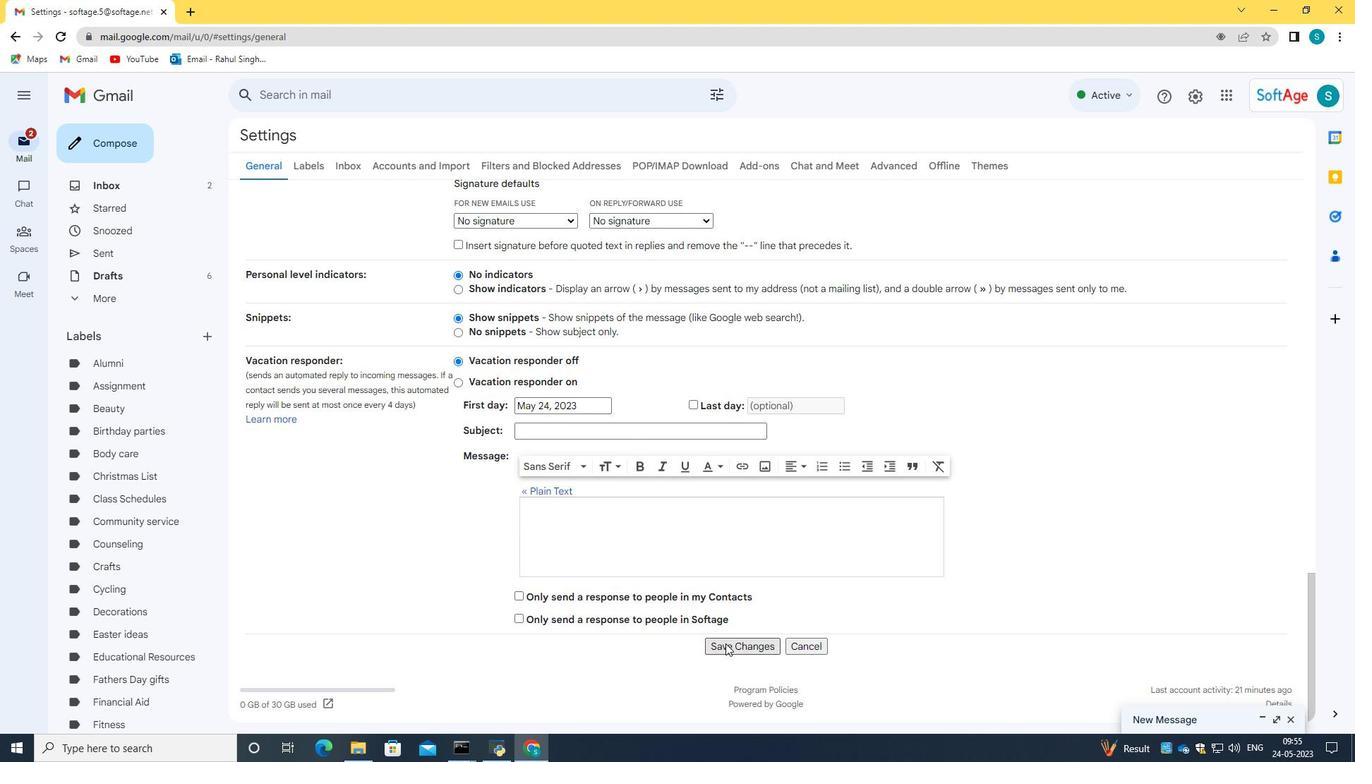 
Action: Mouse moved to (118, 139)
Screenshot: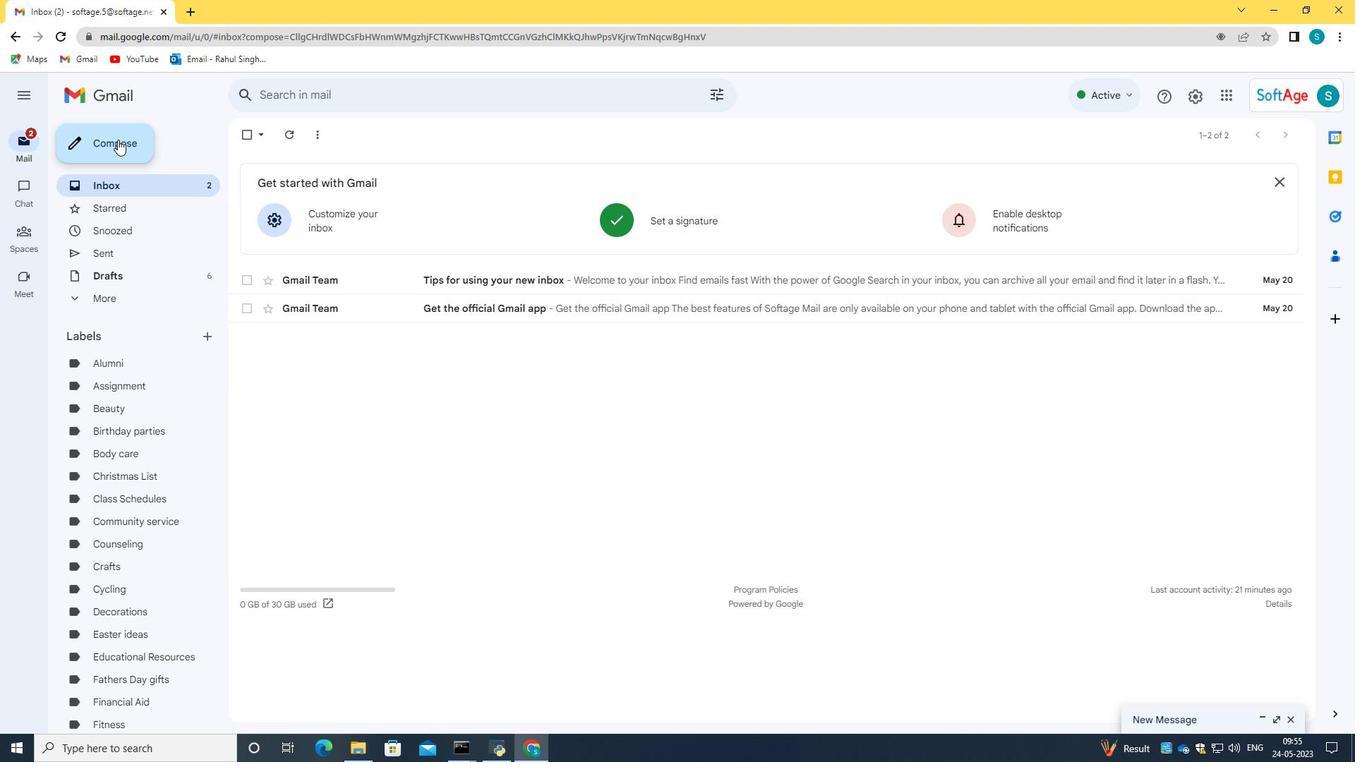
Action: Mouse pressed left at (118, 139)
Screenshot: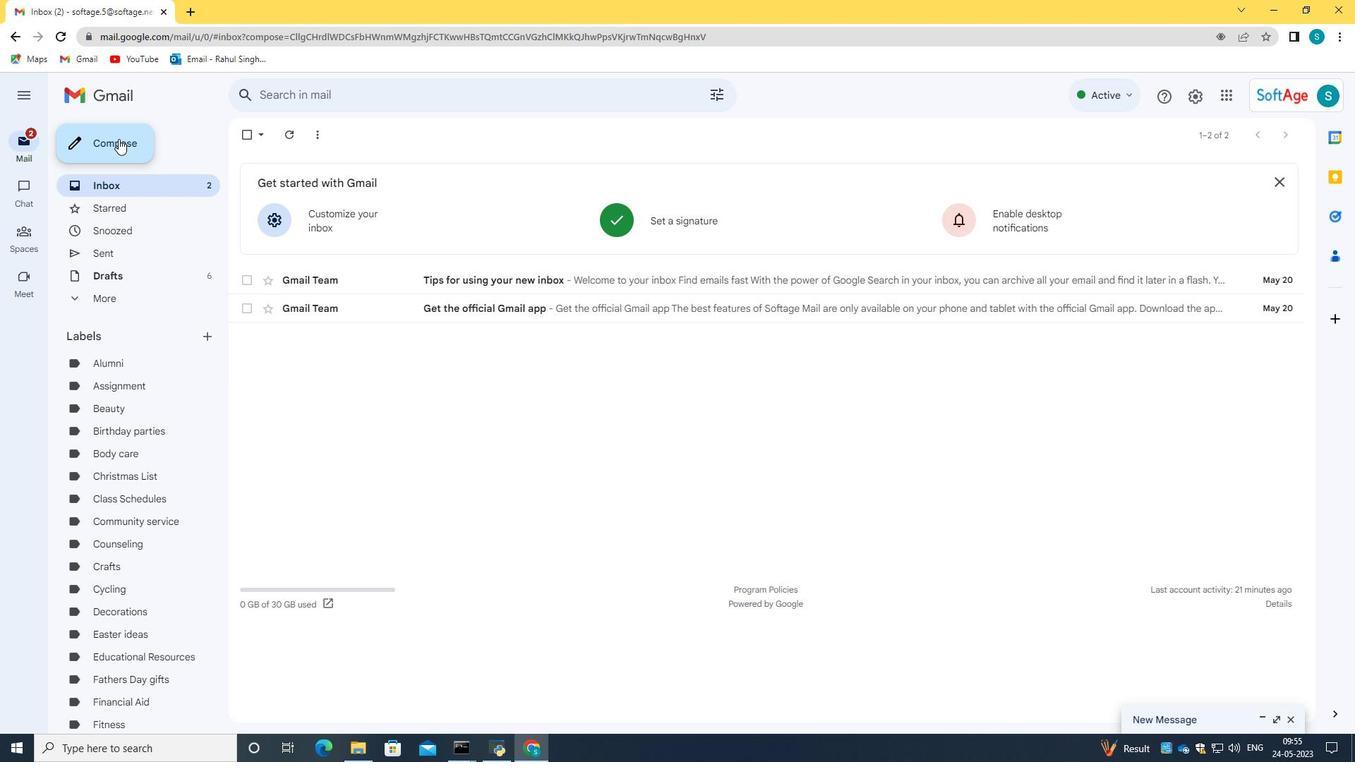 
Action: Mouse moved to (953, 709)
Screenshot: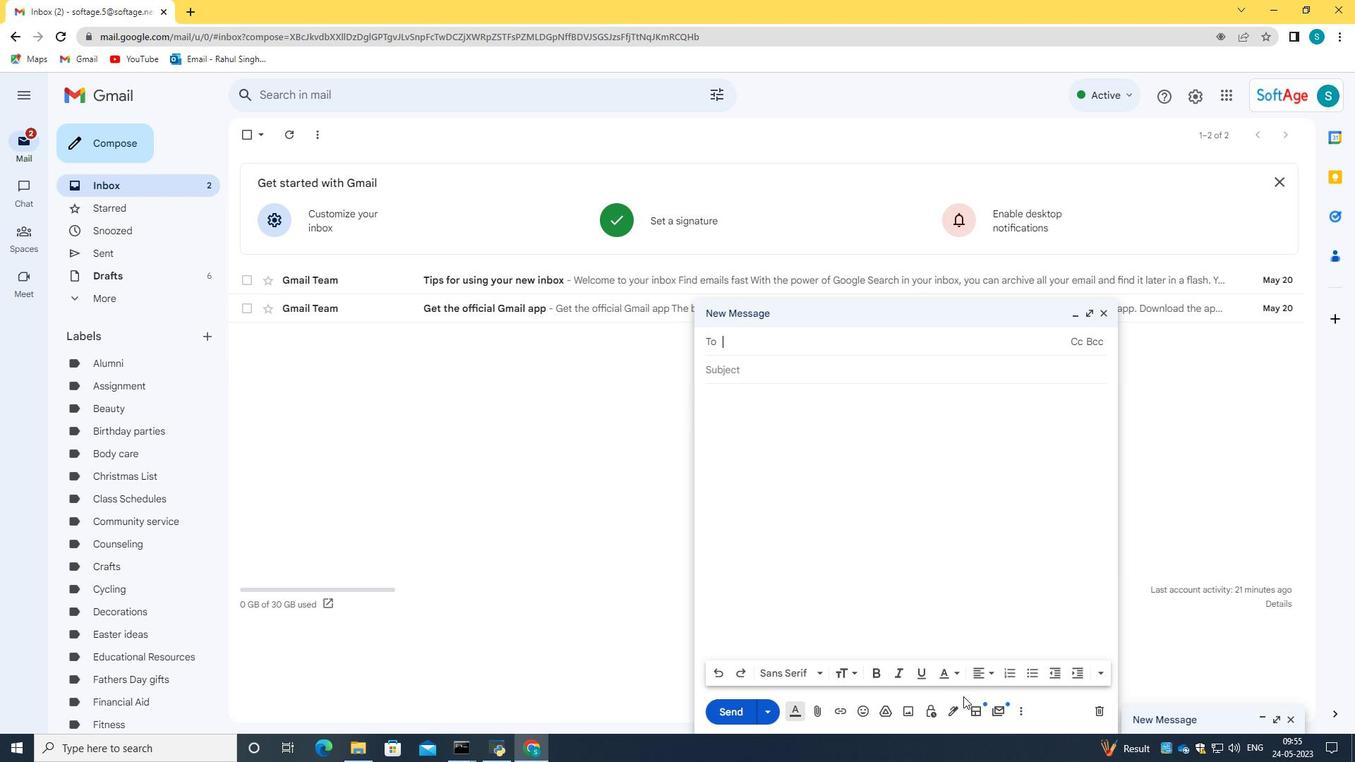 
Action: Mouse pressed left at (953, 709)
Screenshot: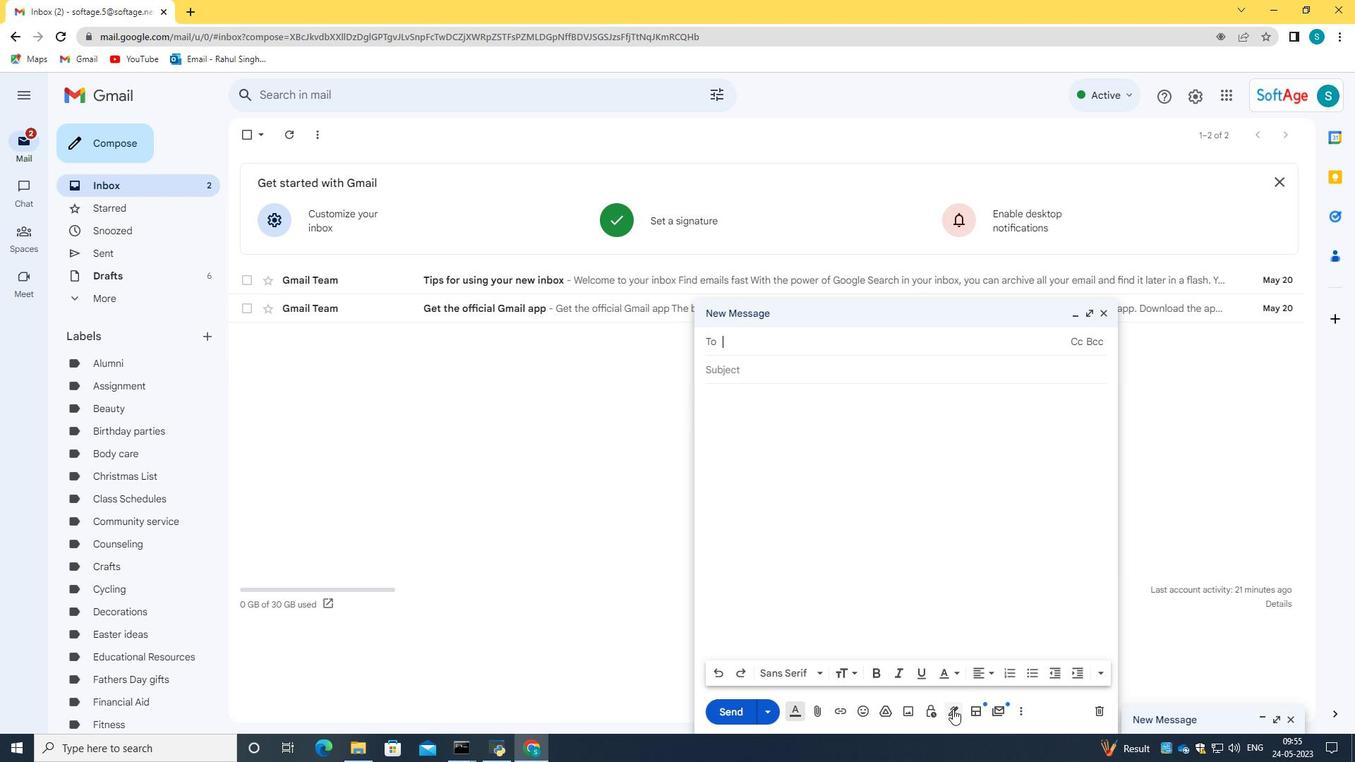 
Action: Mouse moved to (991, 689)
Screenshot: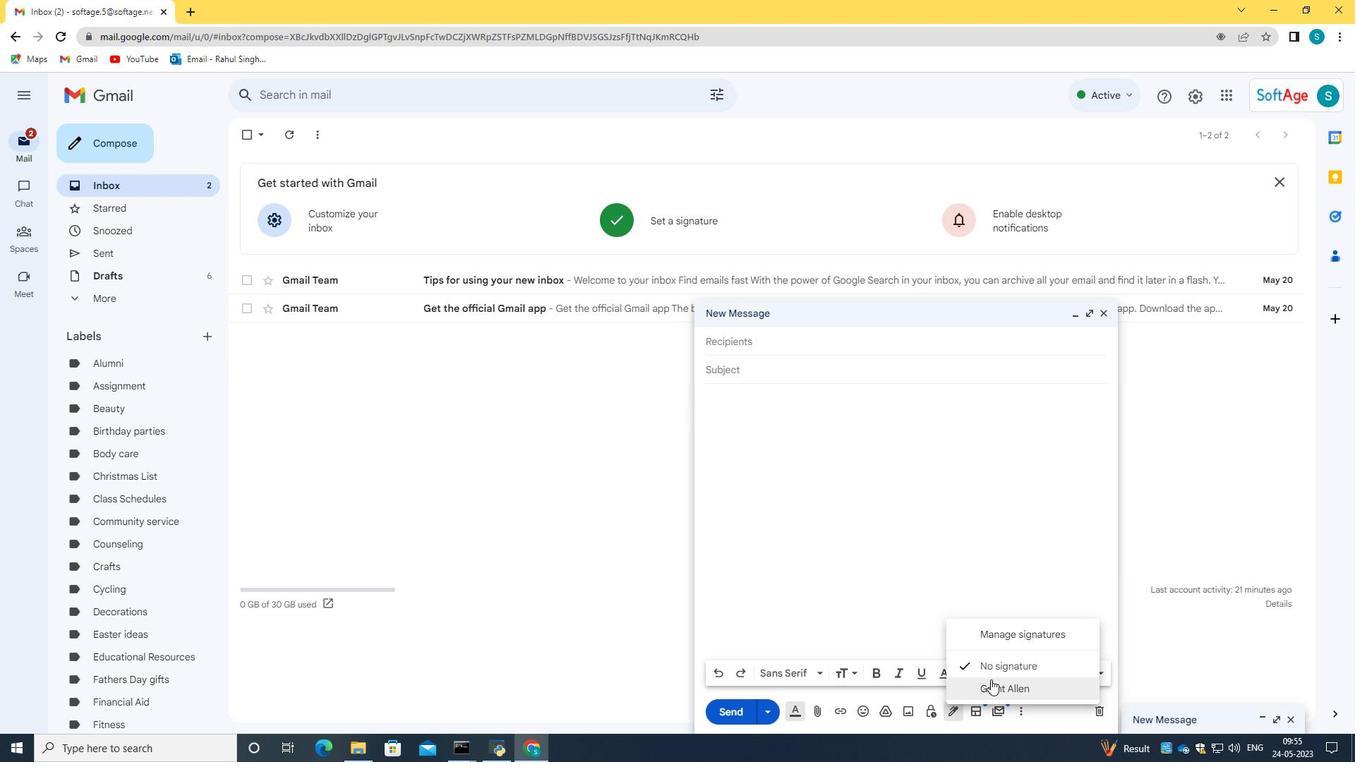 
Action: Mouse pressed left at (991, 689)
Screenshot: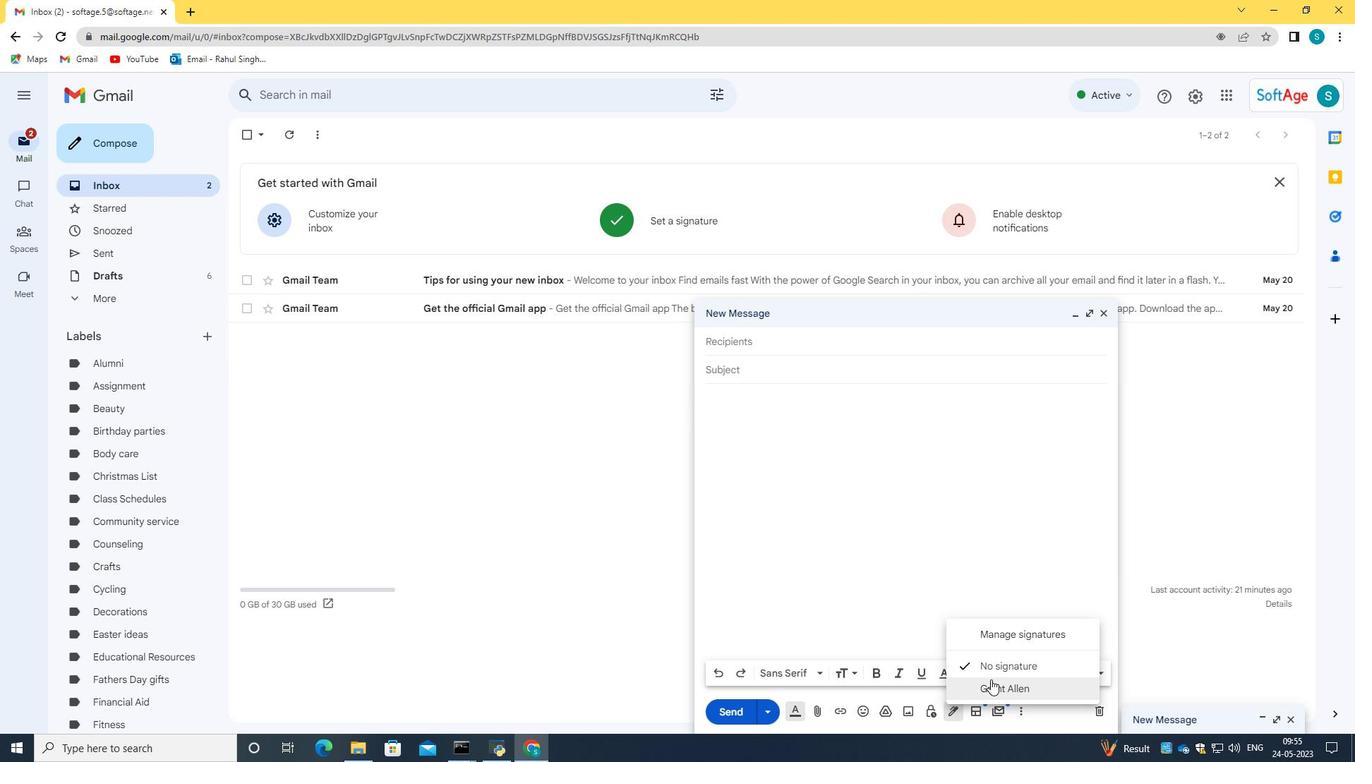 
Action: Mouse moved to (801, 340)
Screenshot: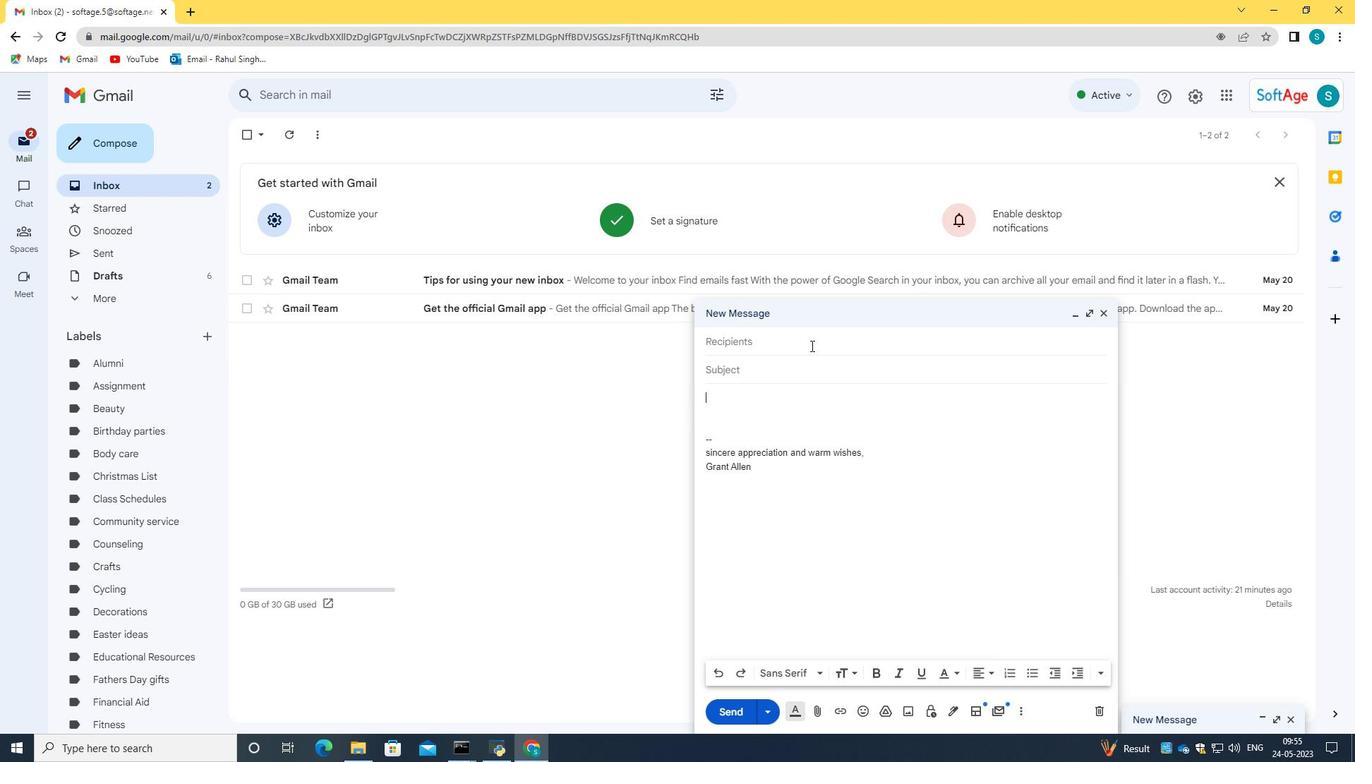 
Action: Mouse pressed left at (801, 340)
Screenshot: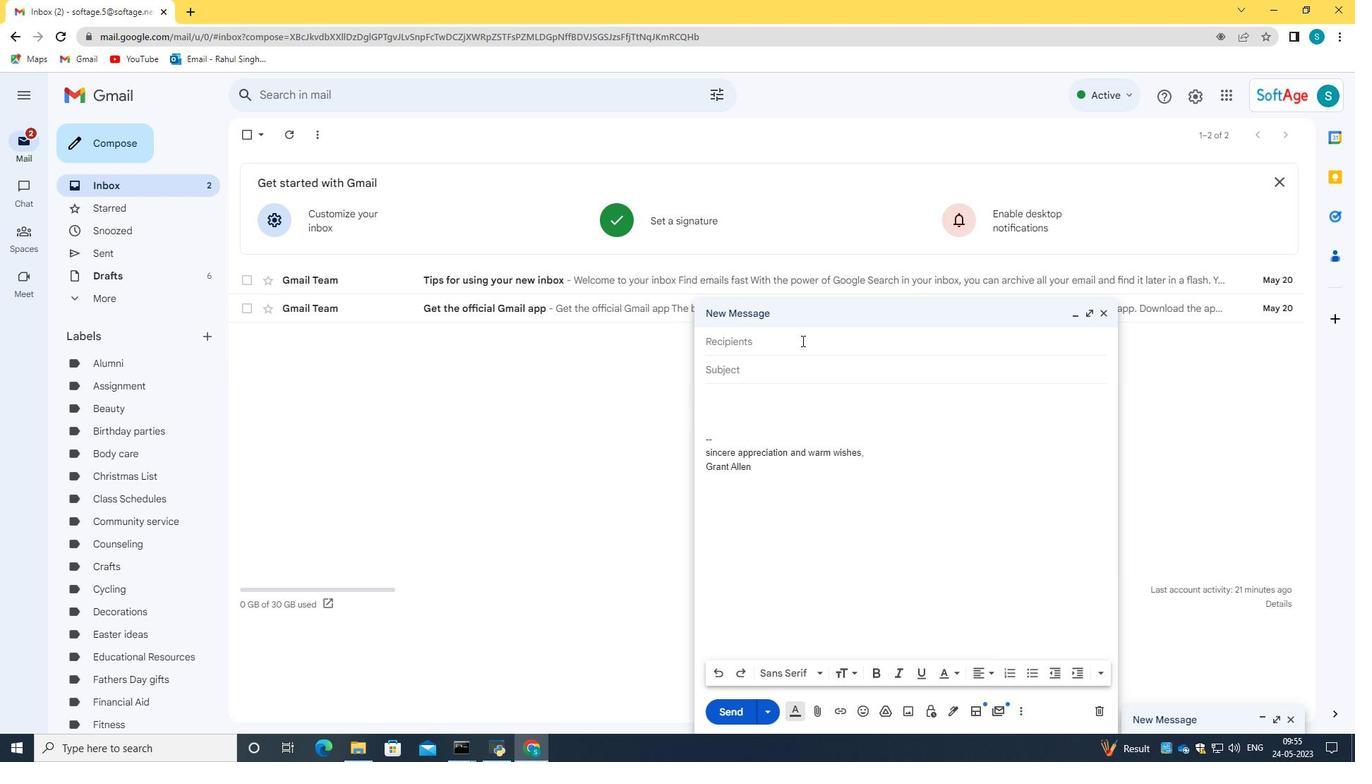 
Action: Key pressed softage.5<Key.shift>@softage.net
Screenshot: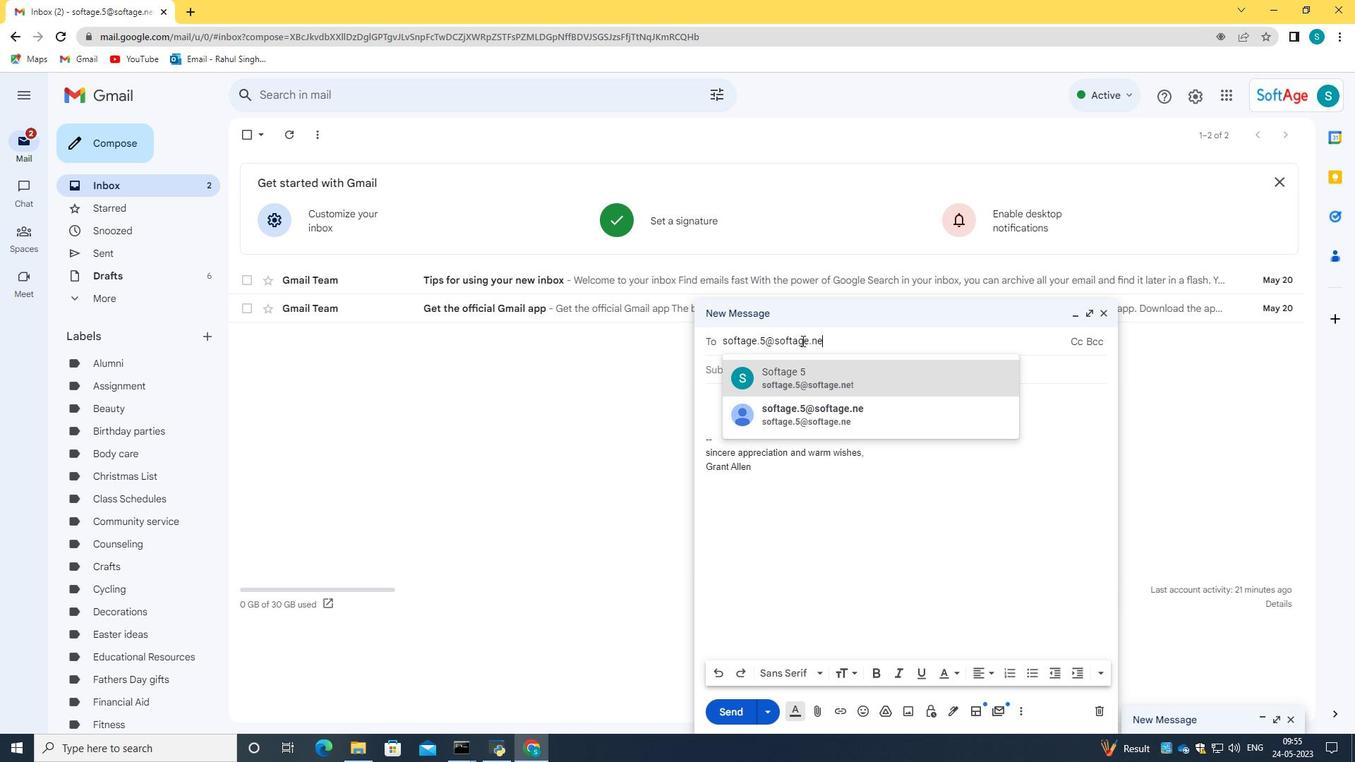 
Action: Mouse moved to (805, 369)
Screenshot: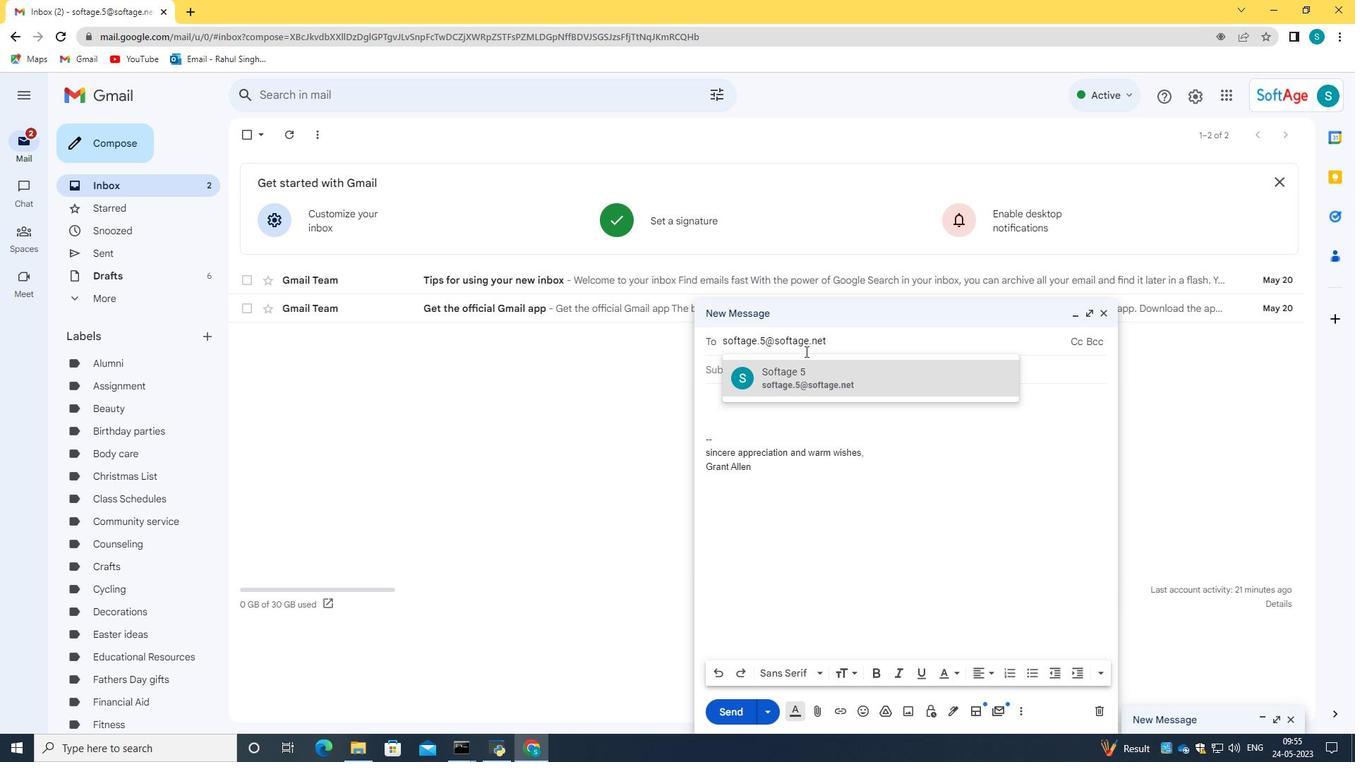 
Action: Mouse pressed left at (805, 369)
Screenshot: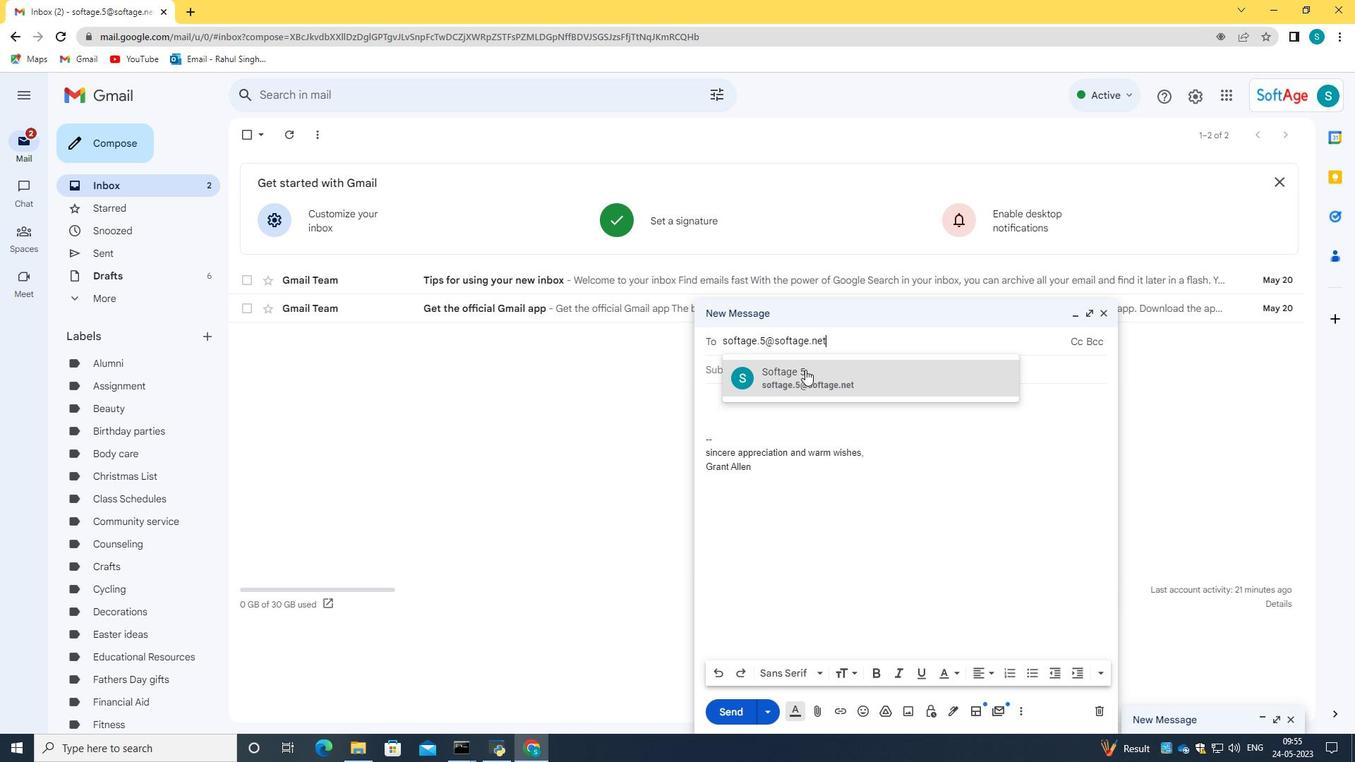 
Action: Mouse moved to (1021, 712)
Screenshot: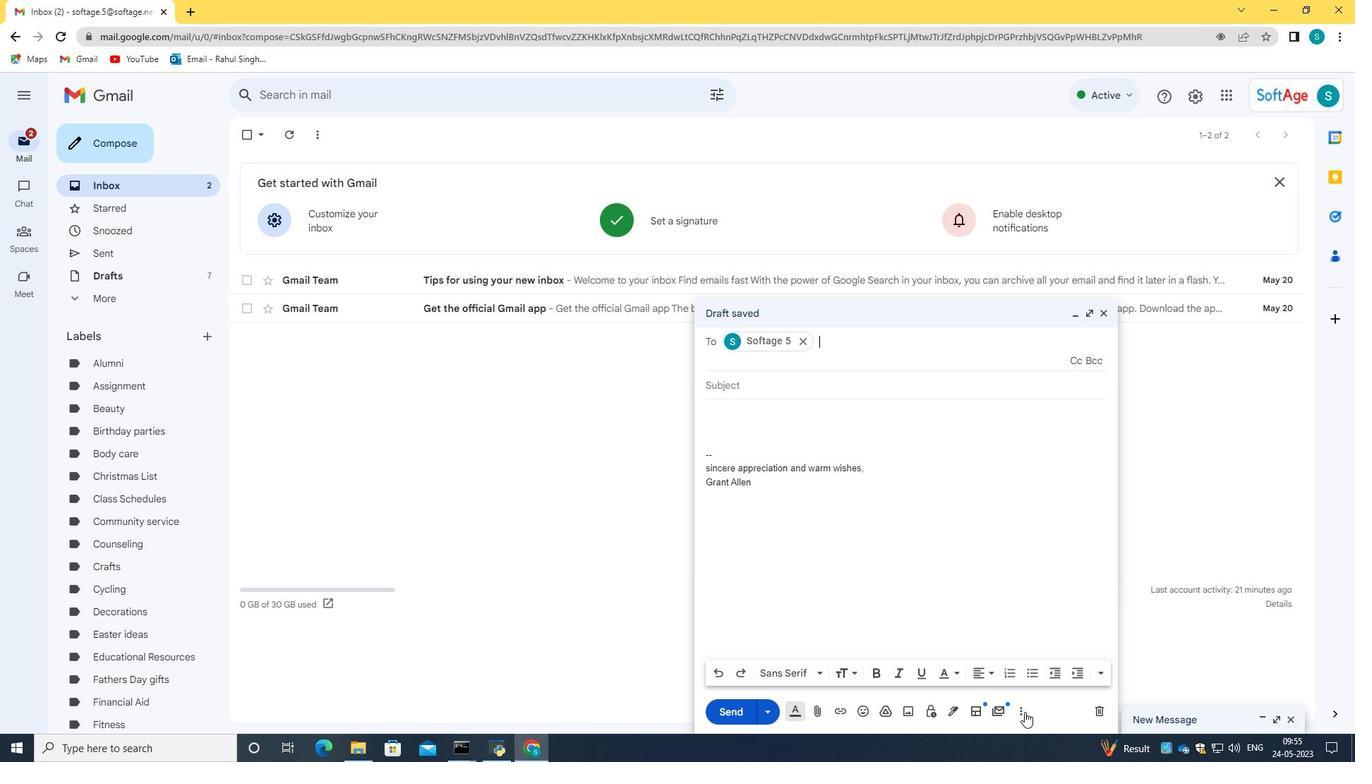
Action: Mouse pressed left at (1021, 712)
Screenshot: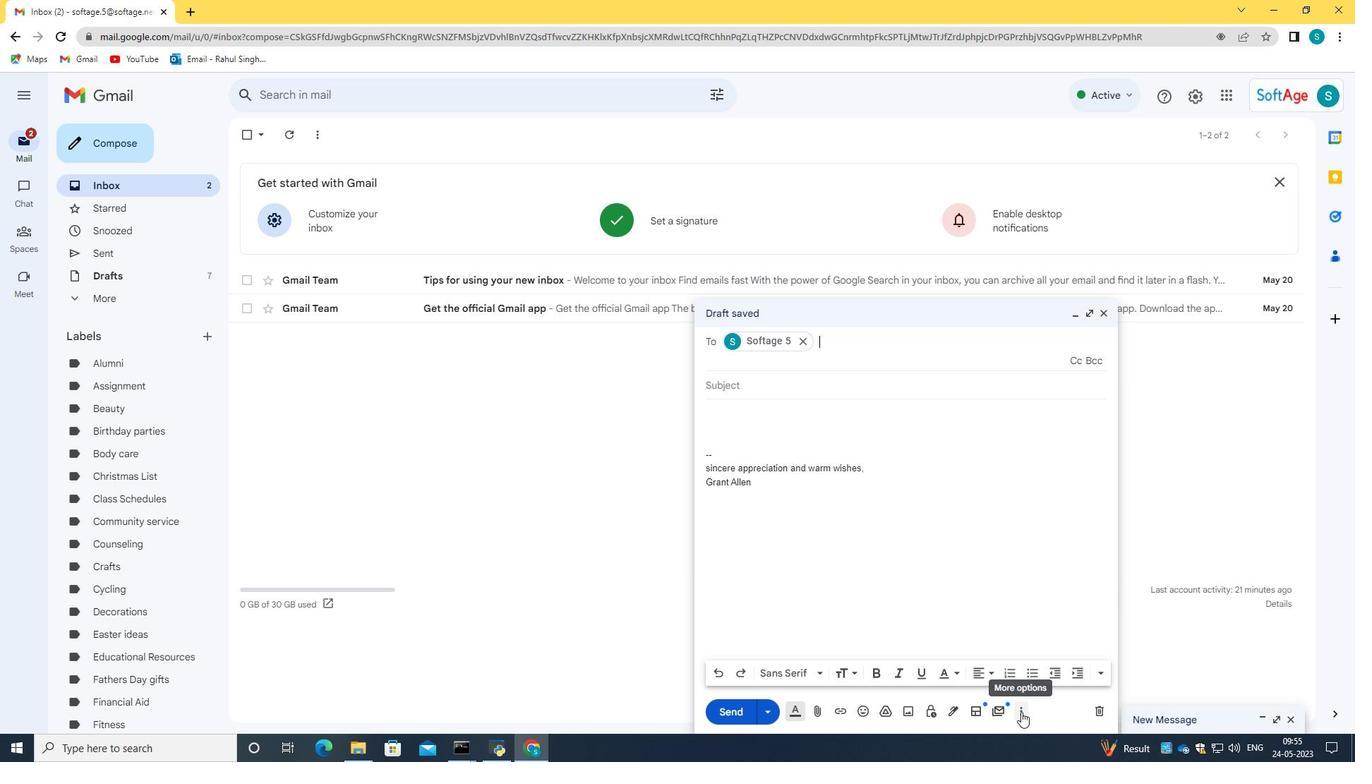 
Action: Mouse moved to (907, 304)
Screenshot: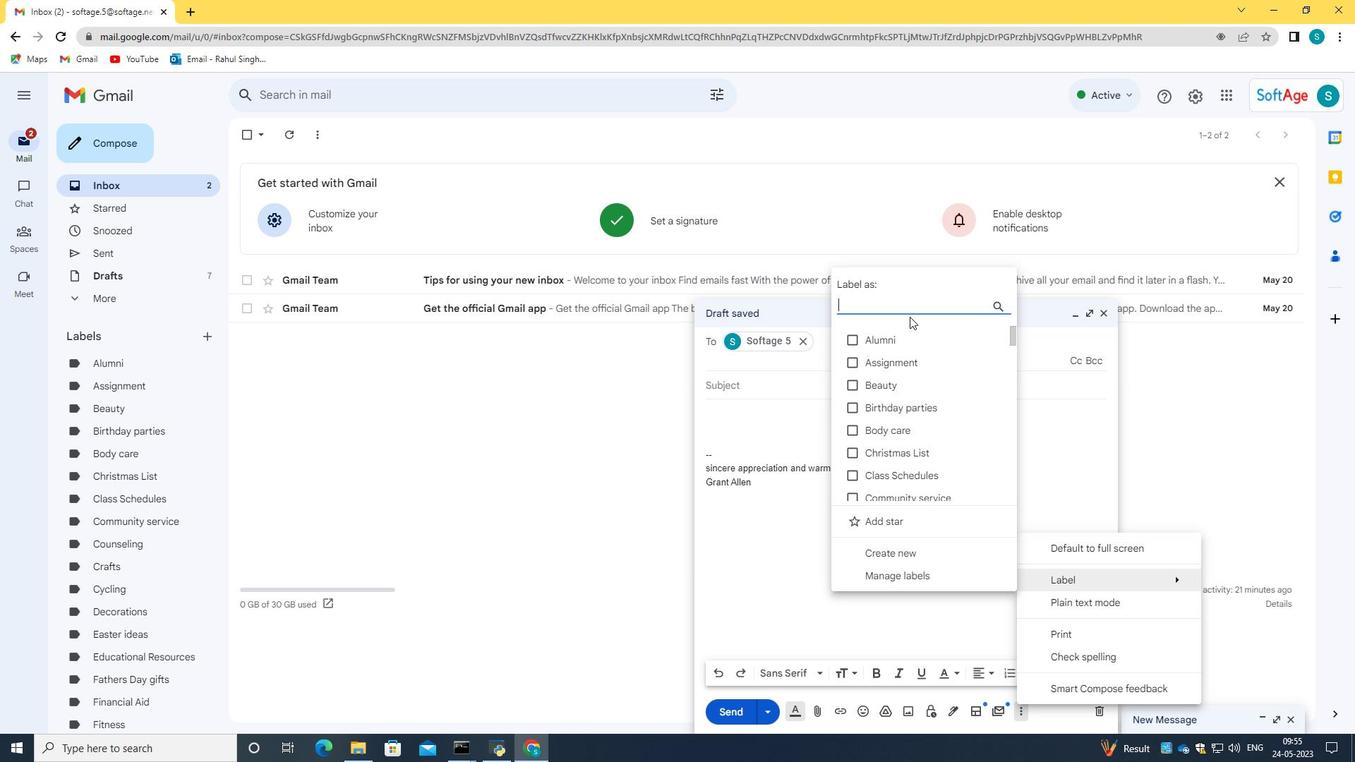 
Action: Key pressed <Key.caps_lock>T<Key.caps_lock>h
Screenshot: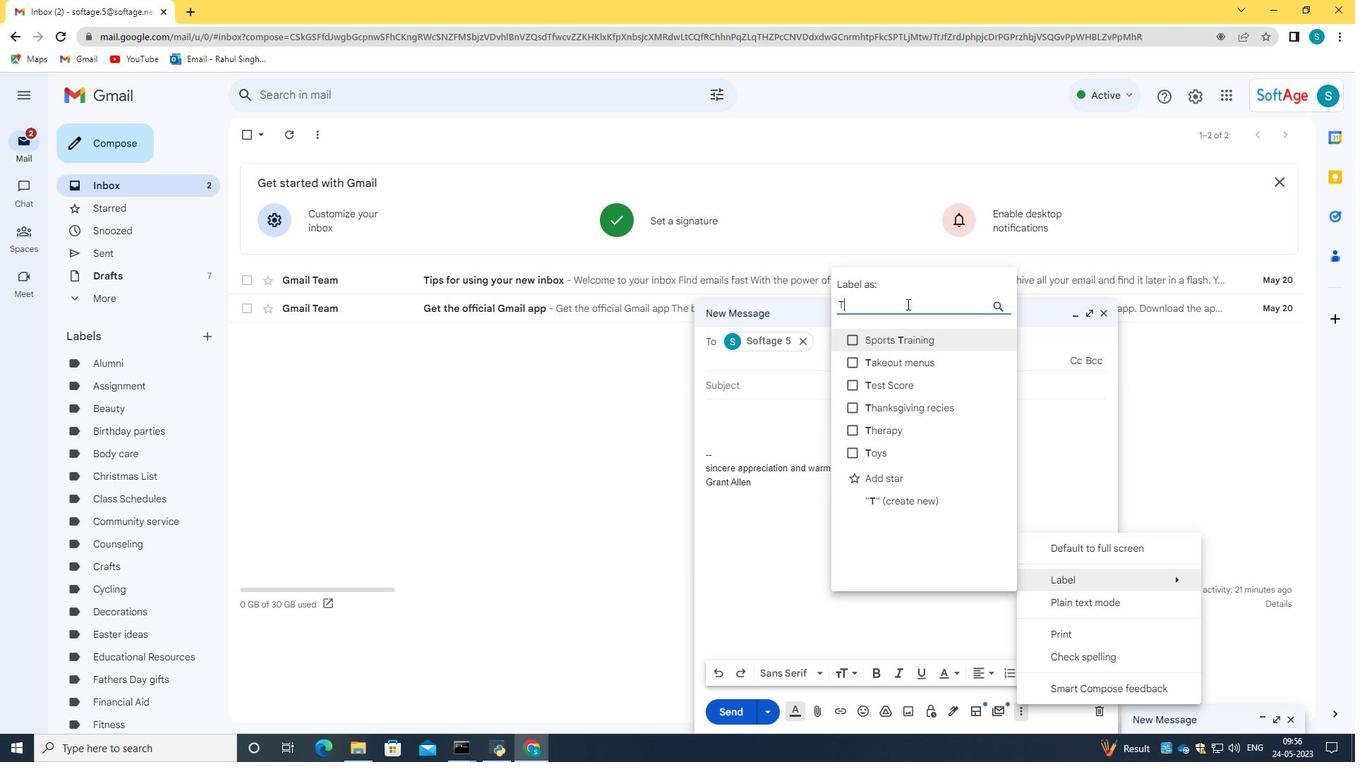 
Action: Mouse moved to (847, 360)
Screenshot: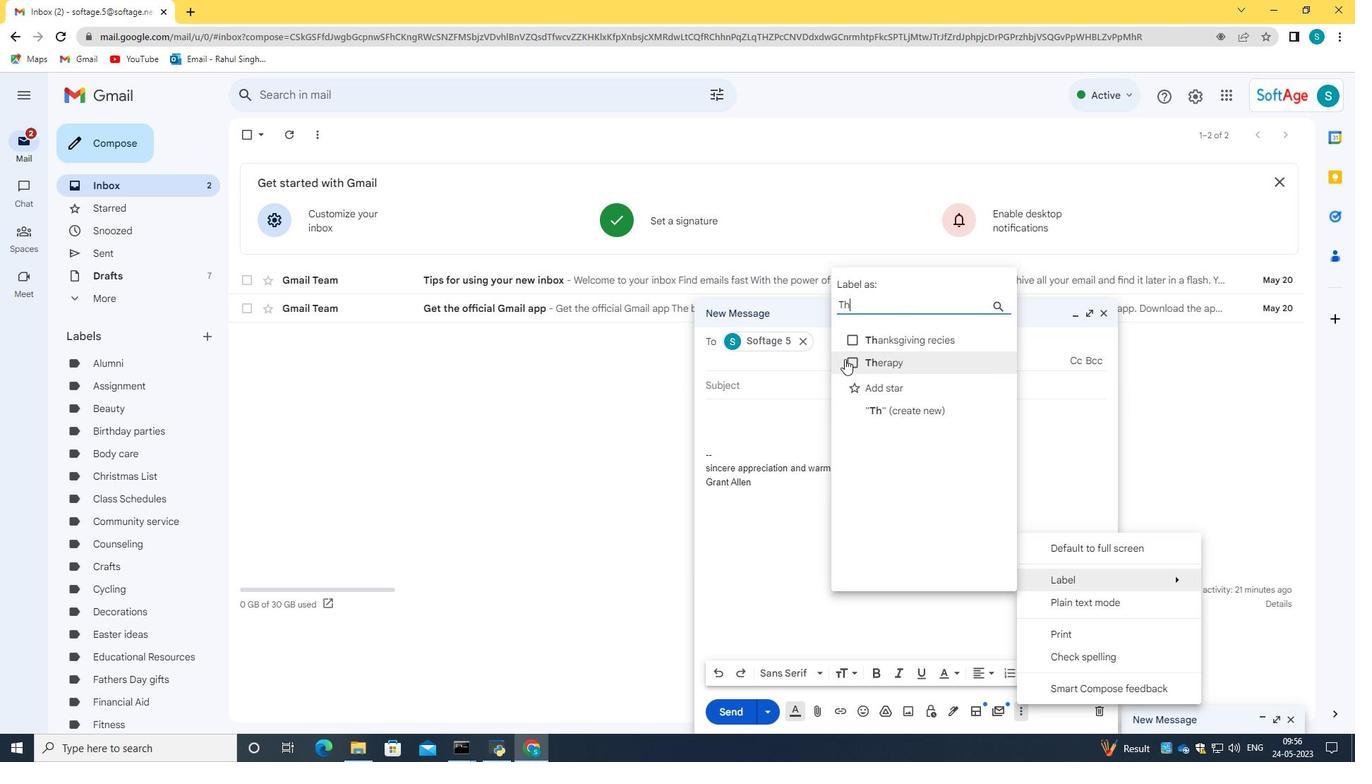 
Action: Mouse pressed left at (847, 360)
Screenshot: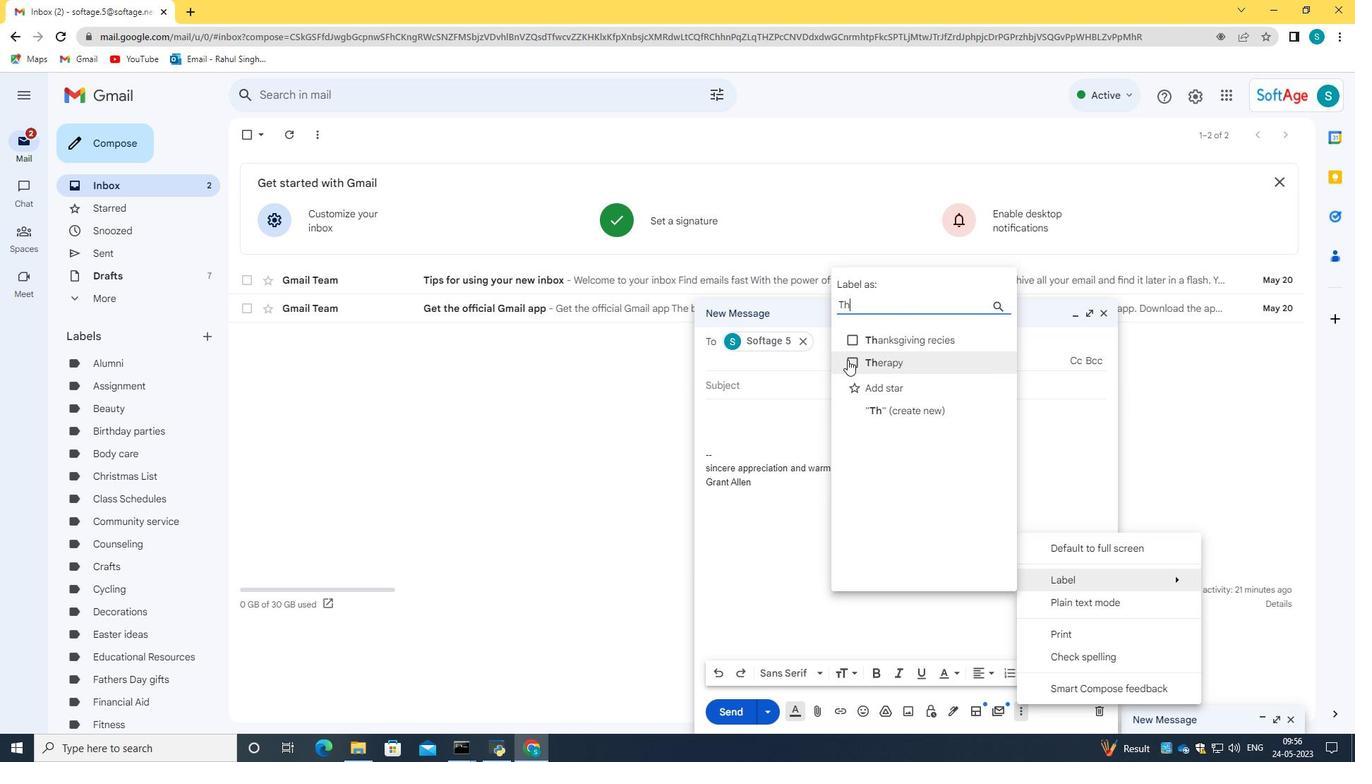 
Action: Mouse moved to (914, 408)
Screenshot: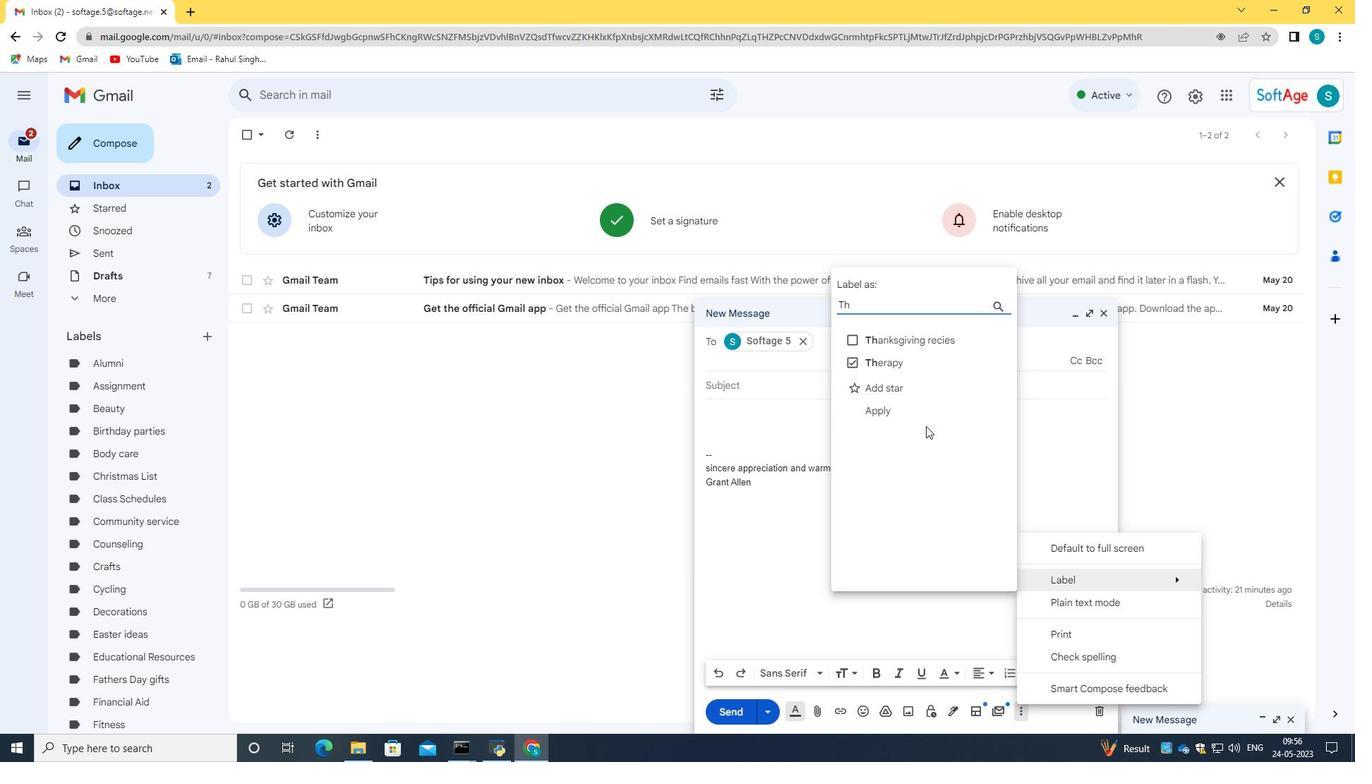 
Action: Mouse pressed left at (914, 408)
Screenshot: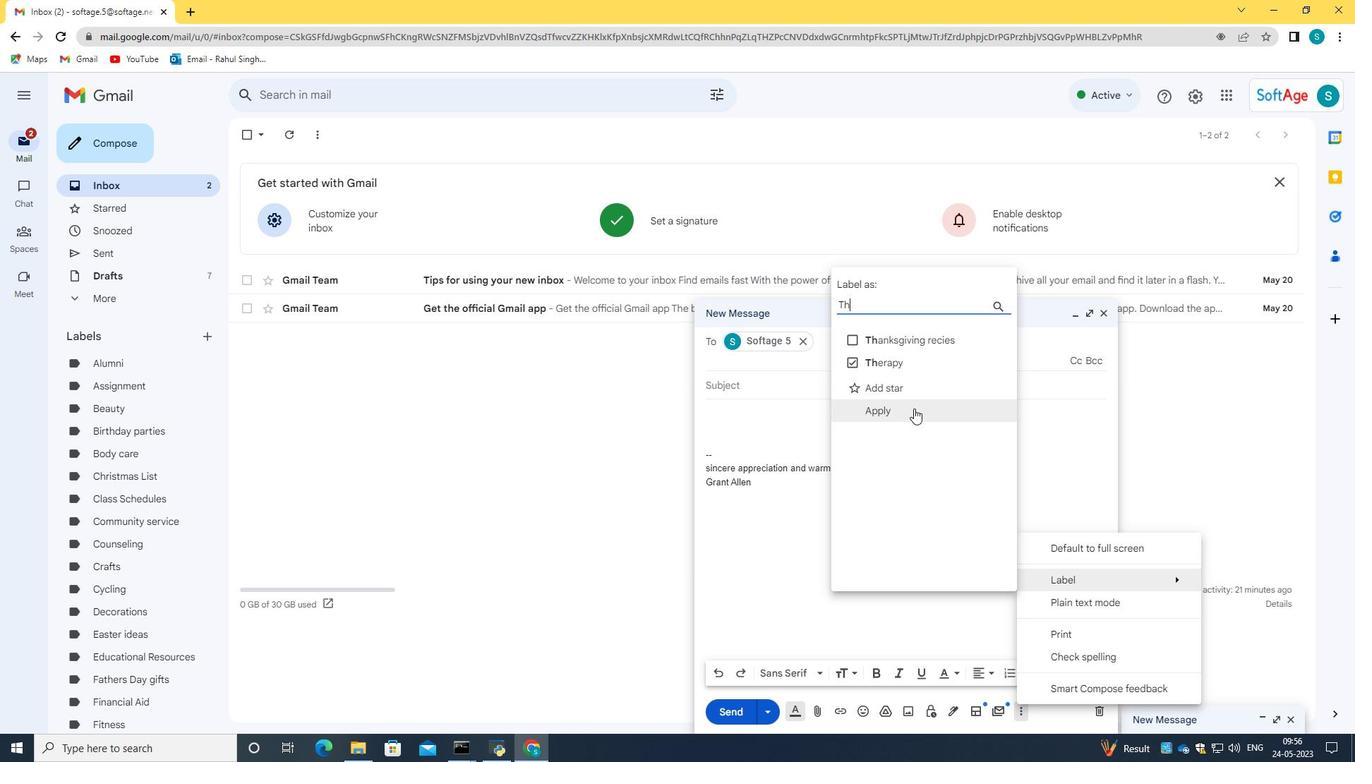 
Action: Mouse moved to (742, 717)
Screenshot: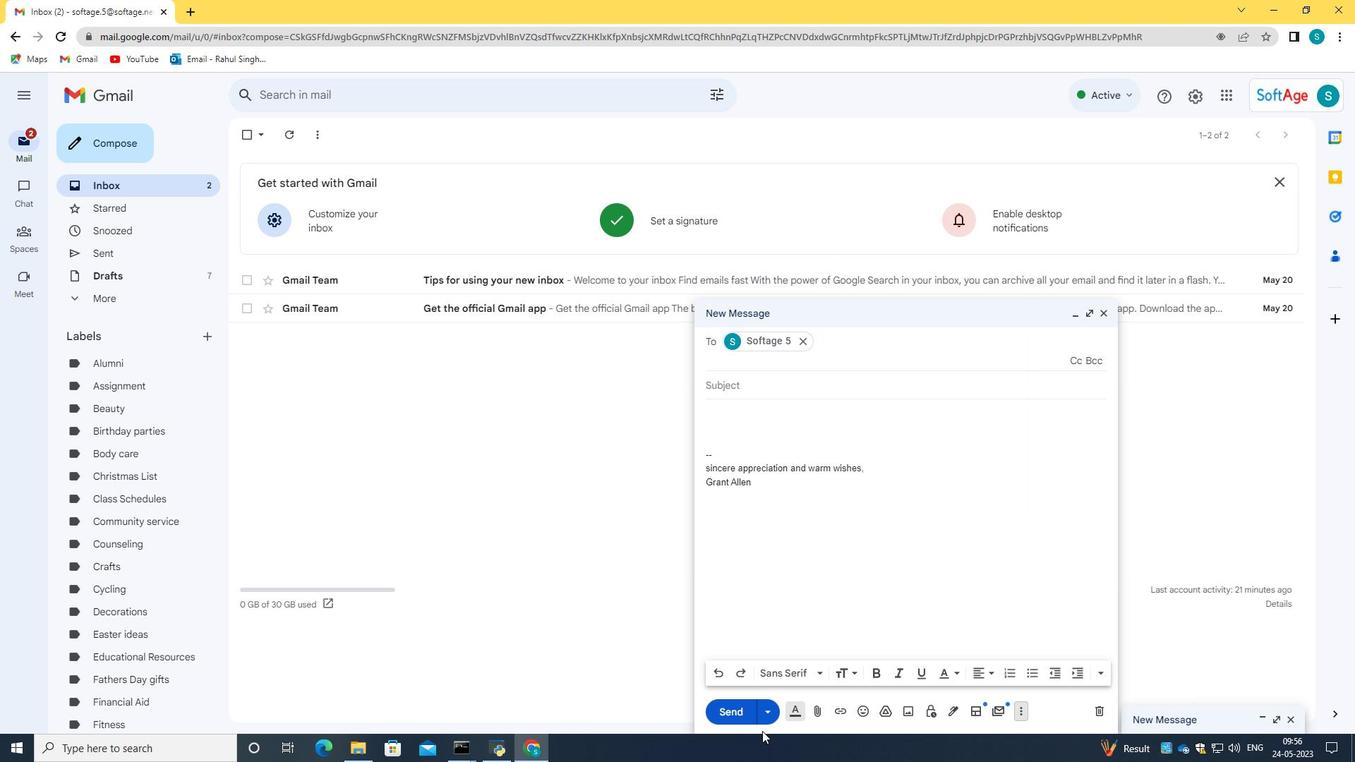 
